 Task: Create a due date automation trigger when advanced on, on the tuesday after a card is due add fields with custom field "Resume" set to a date more than 1 working days ago at 11:00 AM.
Action: Mouse moved to (1217, 99)
Screenshot: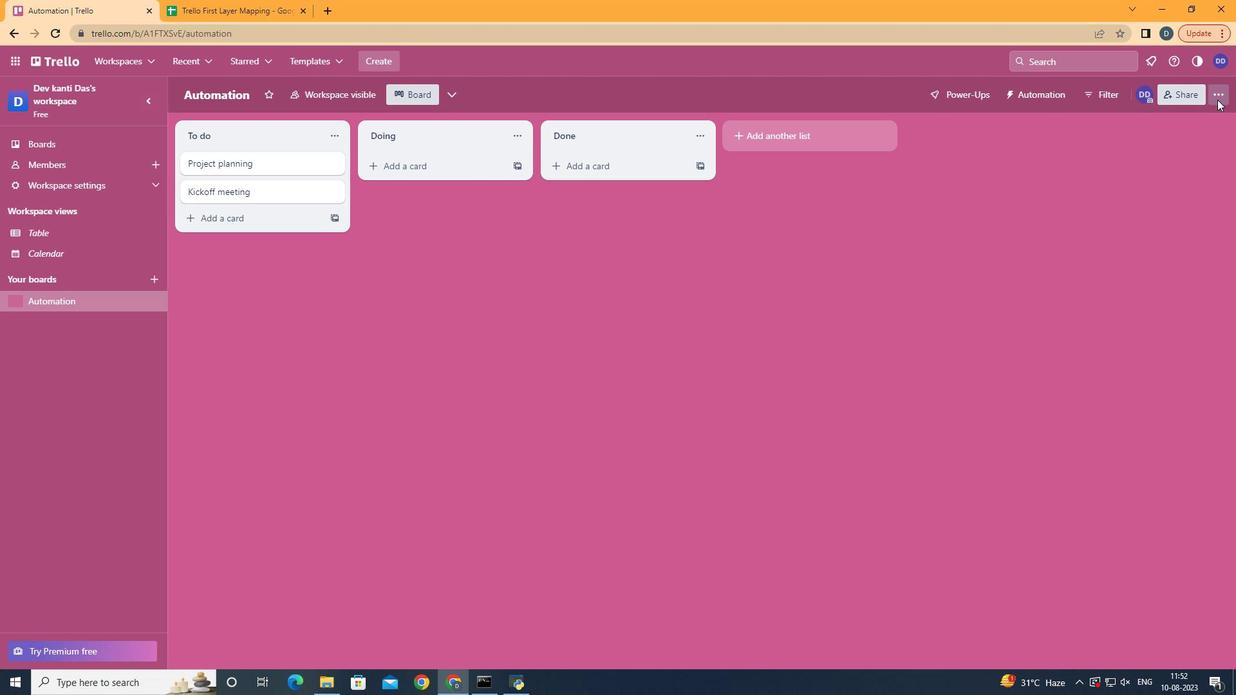 
Action: Mouse pressed left at (1217, 99)
Screenshot: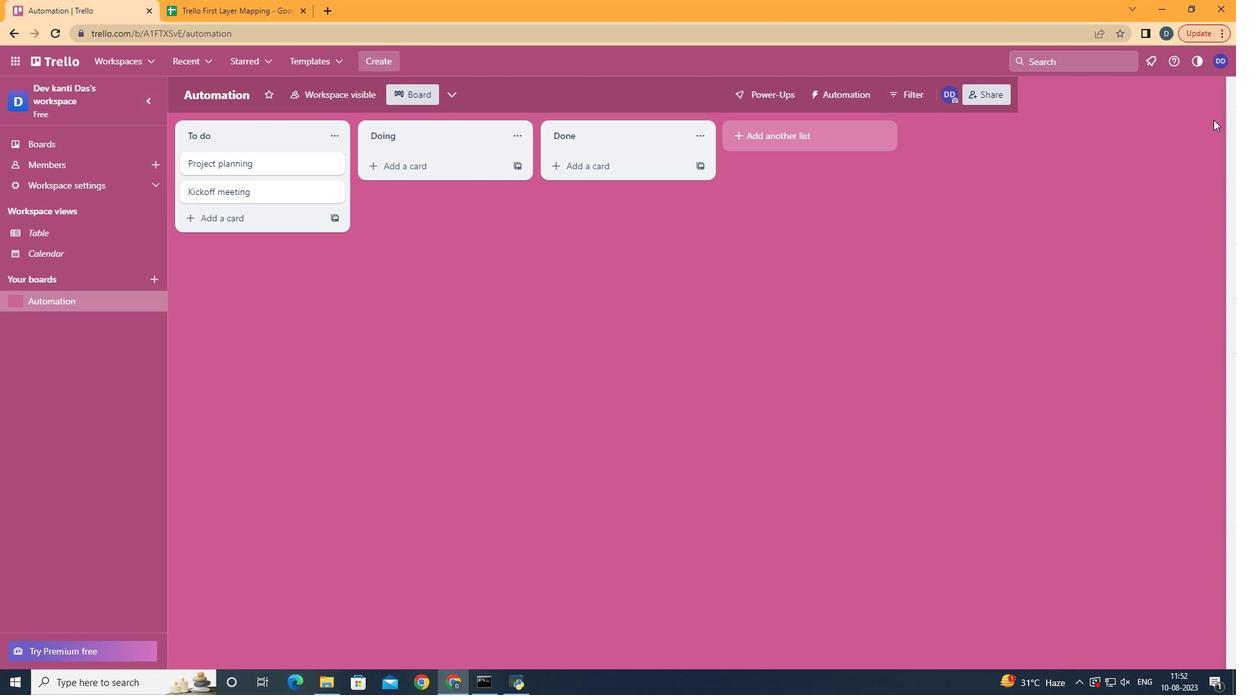 
Action: Mouse moved to (1141, 270)
Screenshot: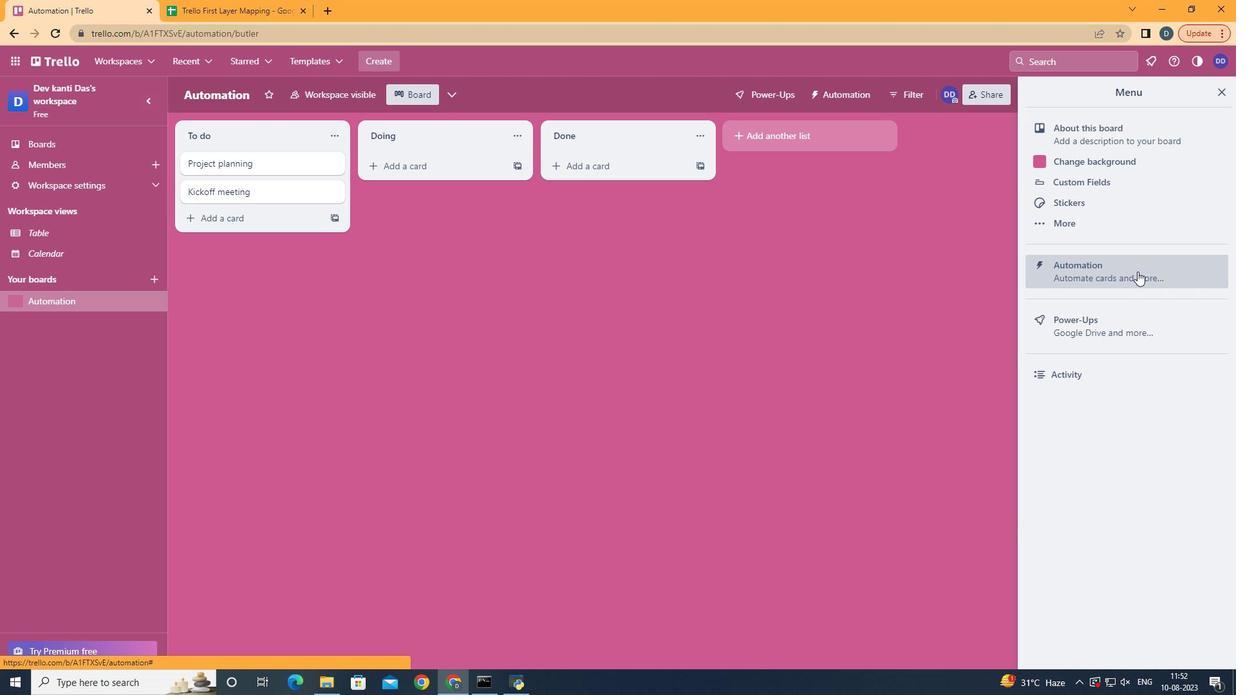 
Action: Mouse pressed left at (1141, 270)
Screenshot: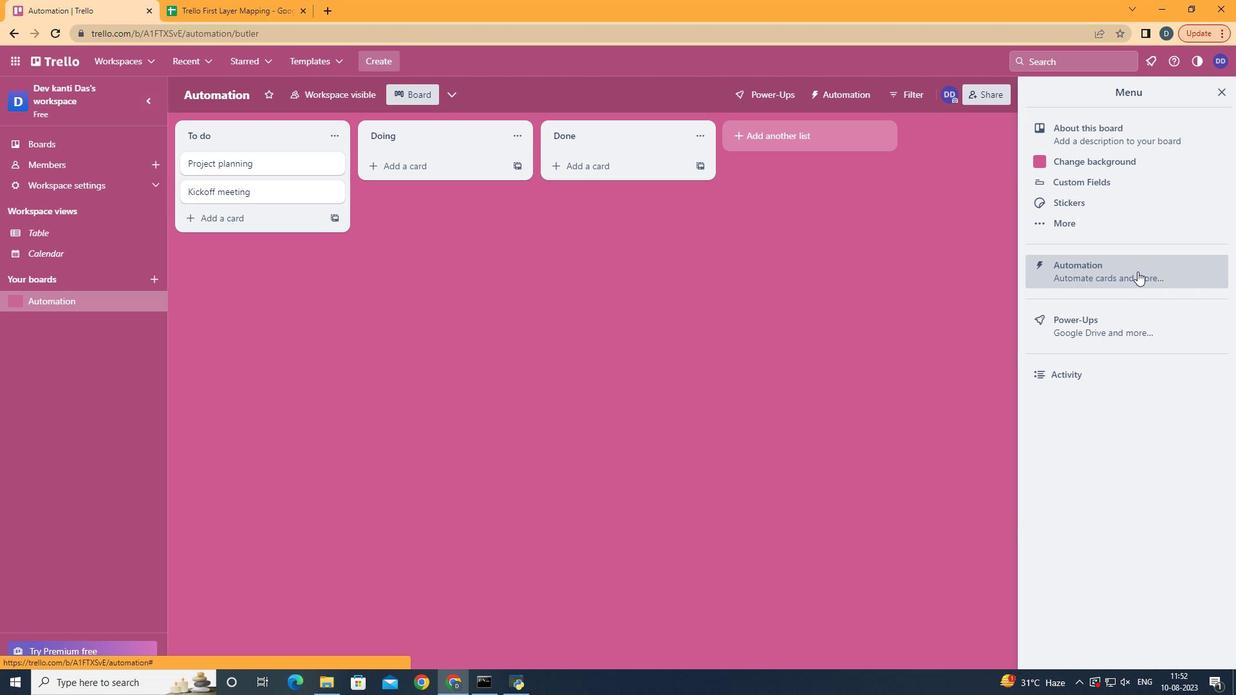 
Action: Mouse moved to (224, 256)
Screenshot: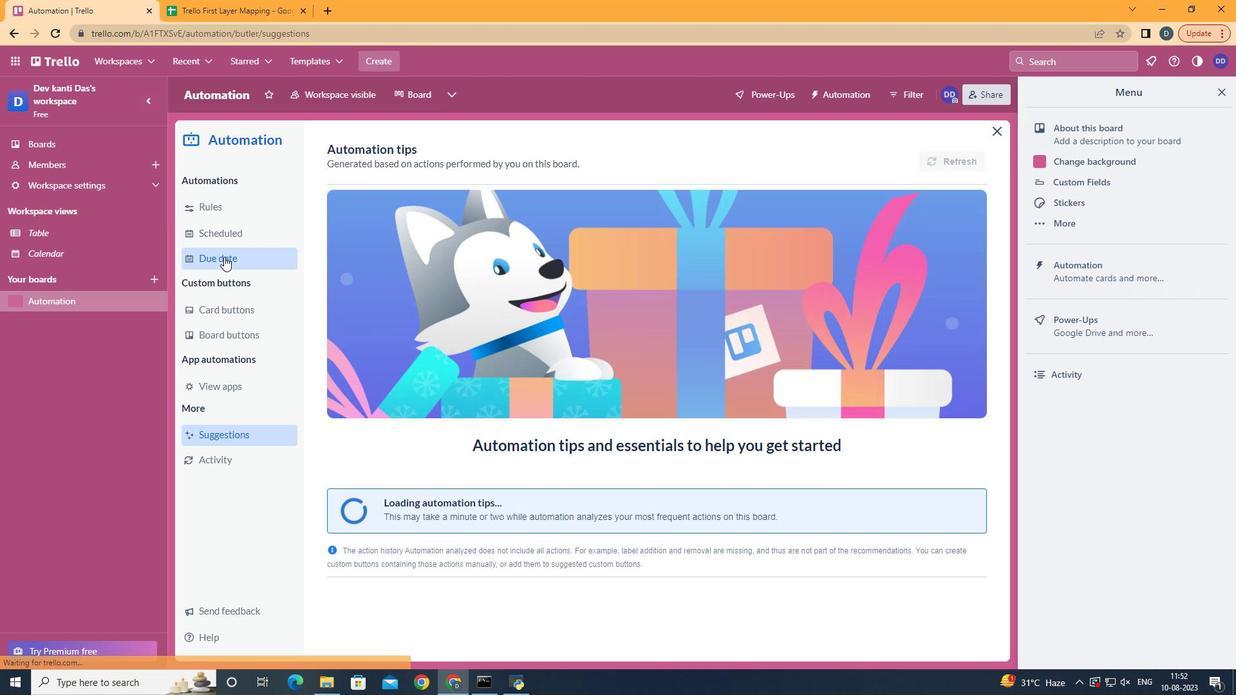 
Action: Mouse pressed left at (224, 256)
Screenshot: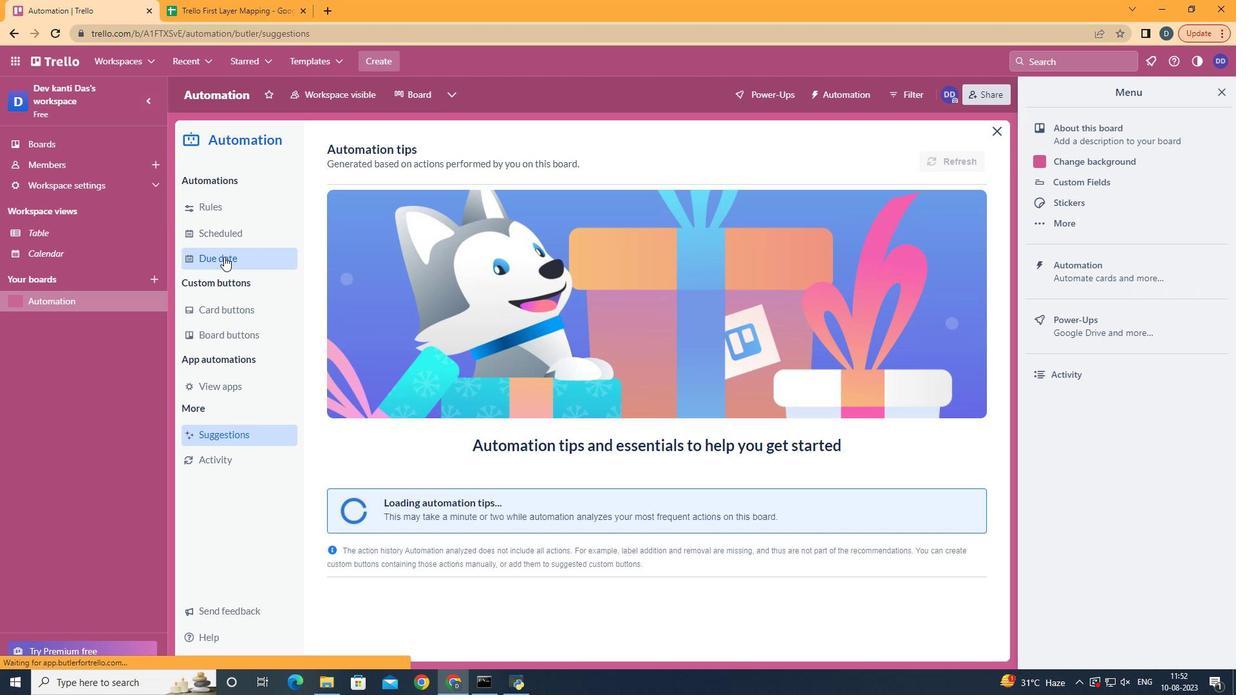 
Action: Mouse moved to (912, 161)
Screenshot: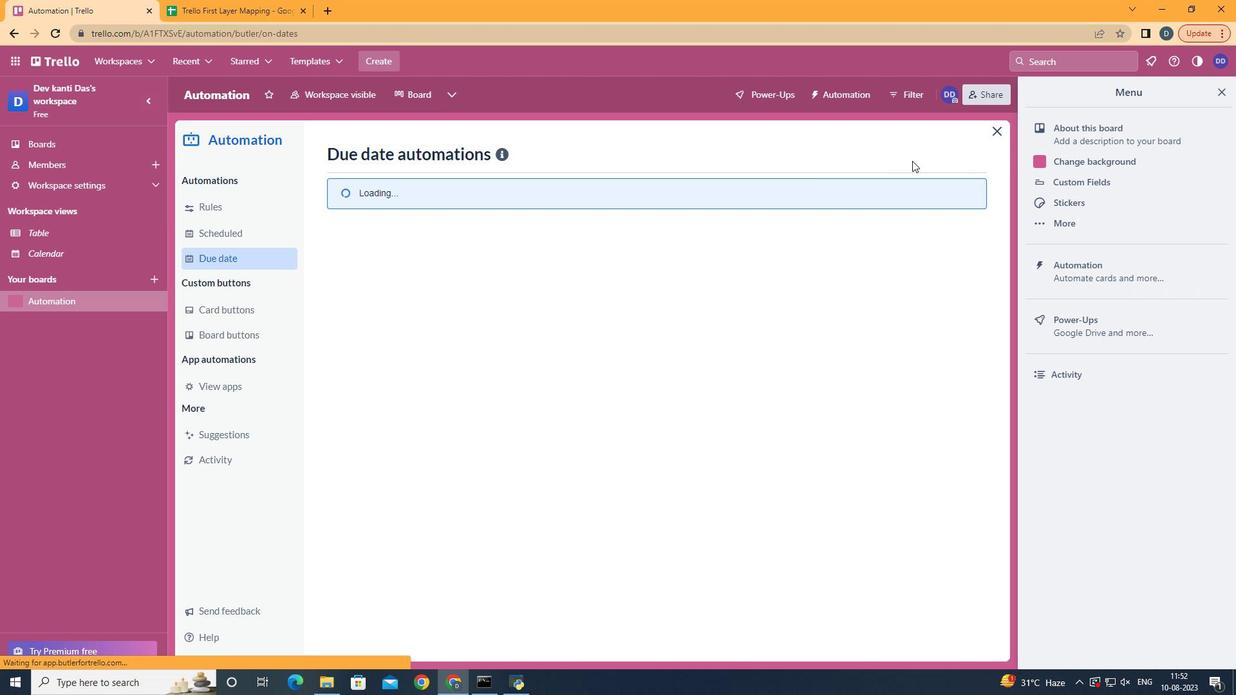 
Action: Mouse pressed left at (912, 161)
Screenshot: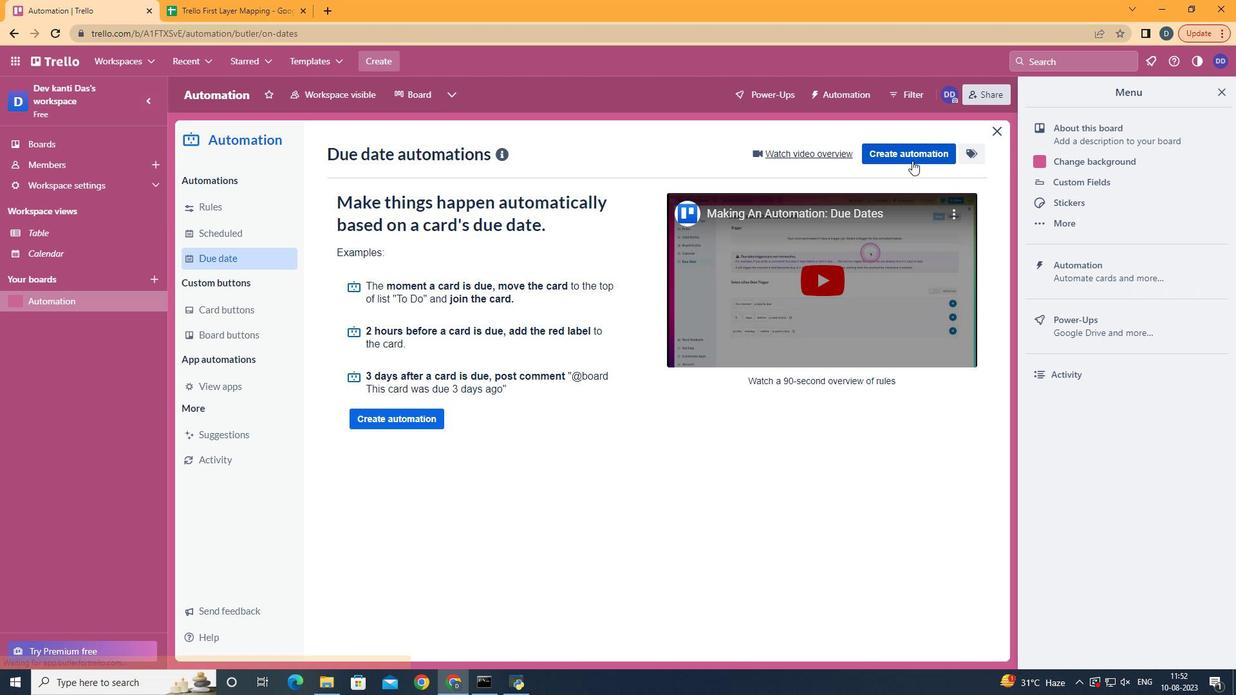 
Action: Mouse moved to (909, 146)
Screenshot: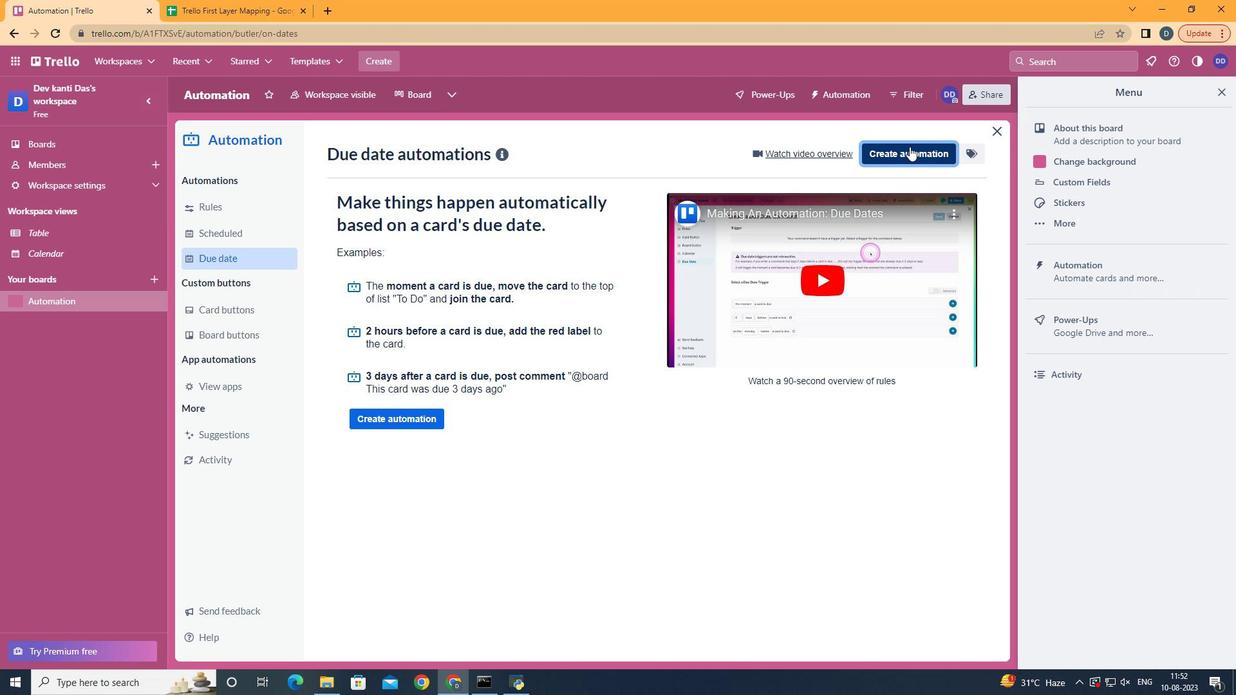 
Action: Mouse pressed left at (909, 146)
Screenshot: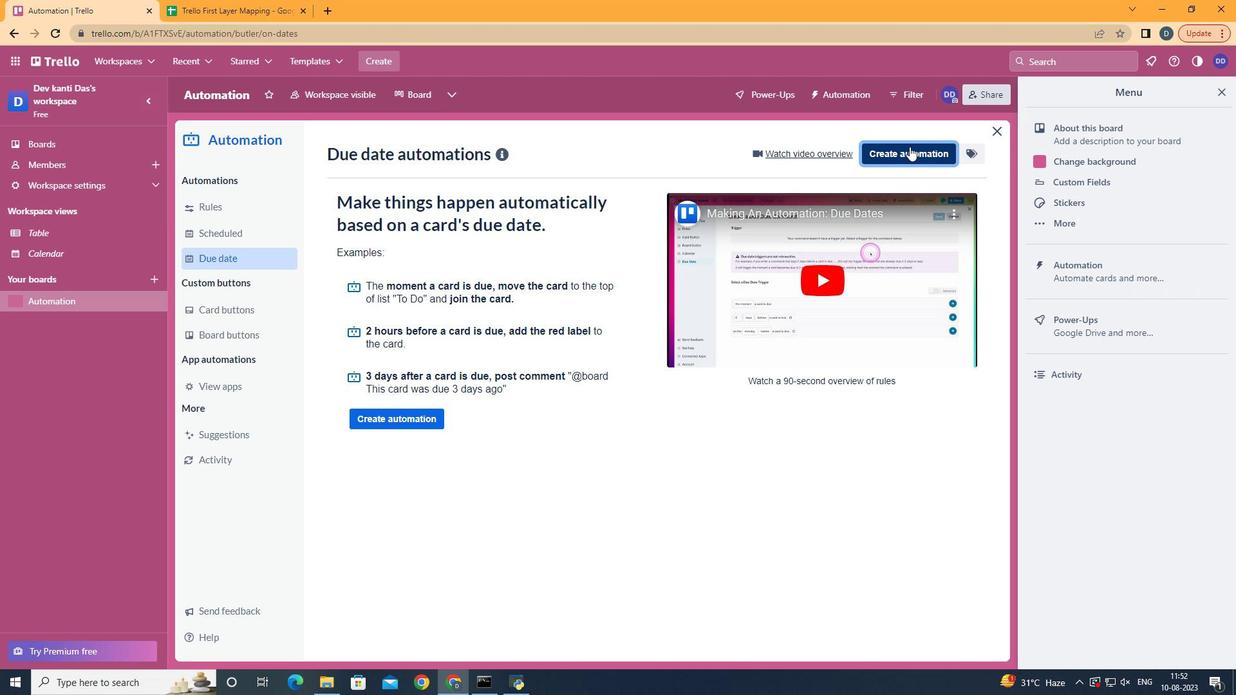 
Action: Mouse moved to (726, 276)
Screenshot: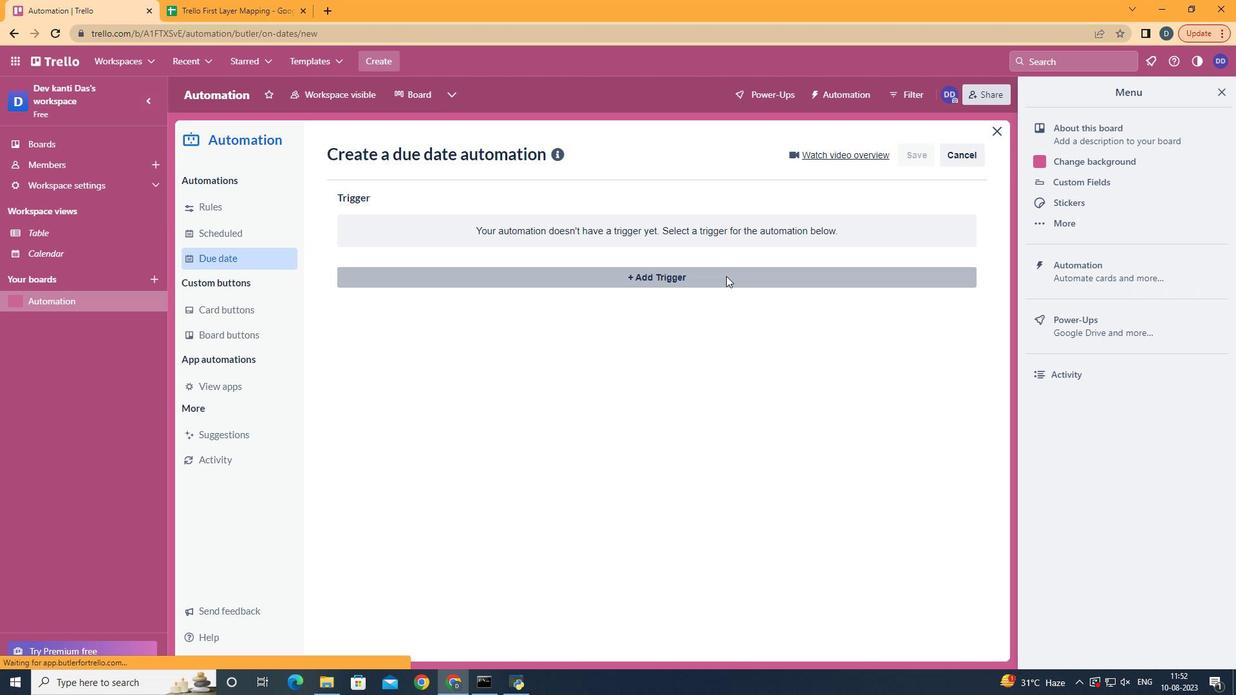 
Action: Mouse pressed left at (726, 276)
Screenshot: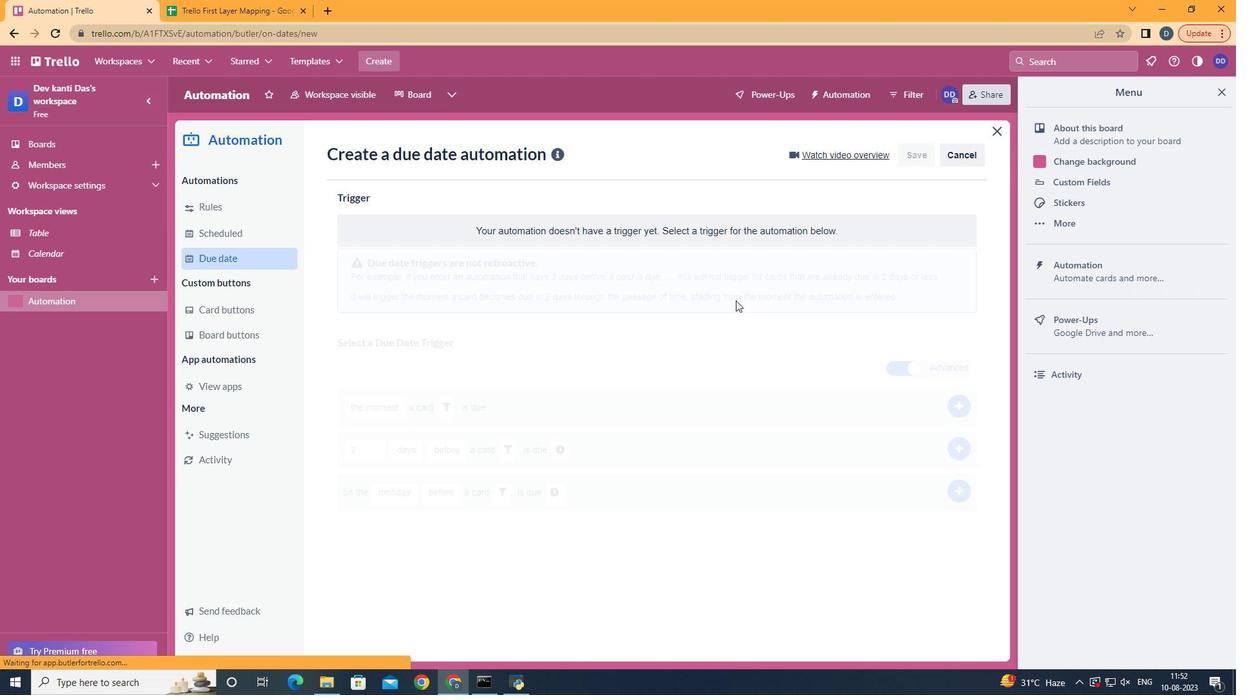 
Action: Mouse moved to (417, 361)
Screenshot: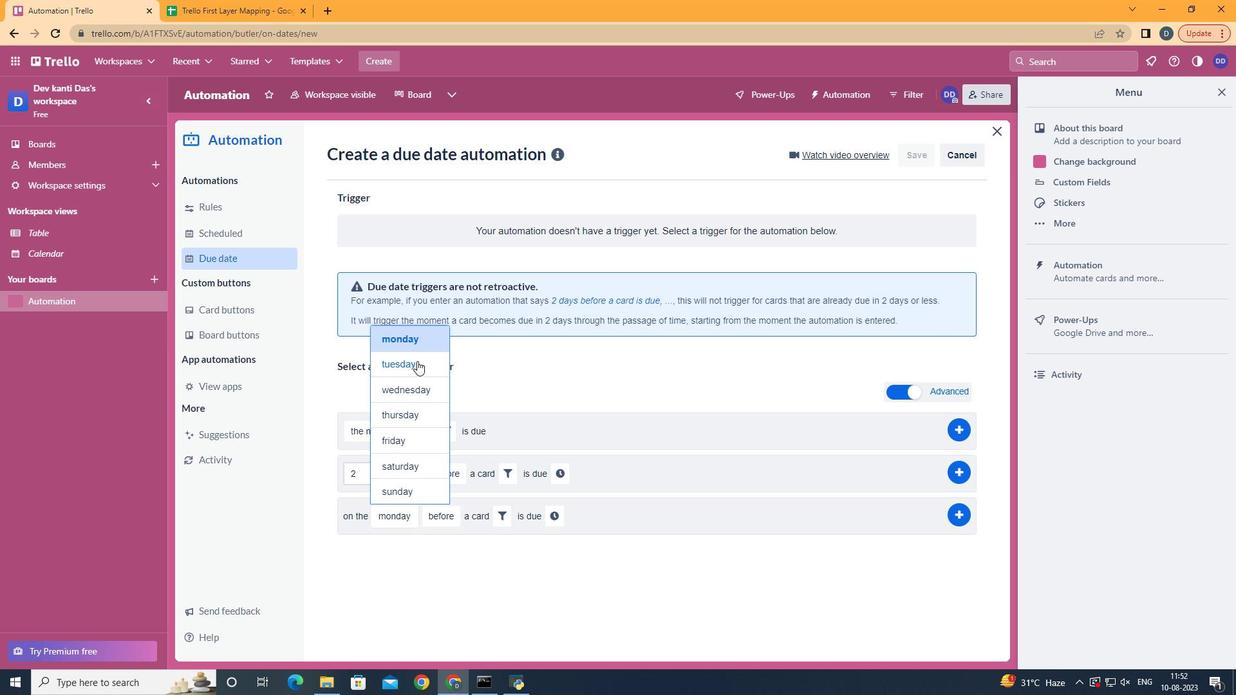 
Action: Mouse pressed left at (417, 361)
Screenshot: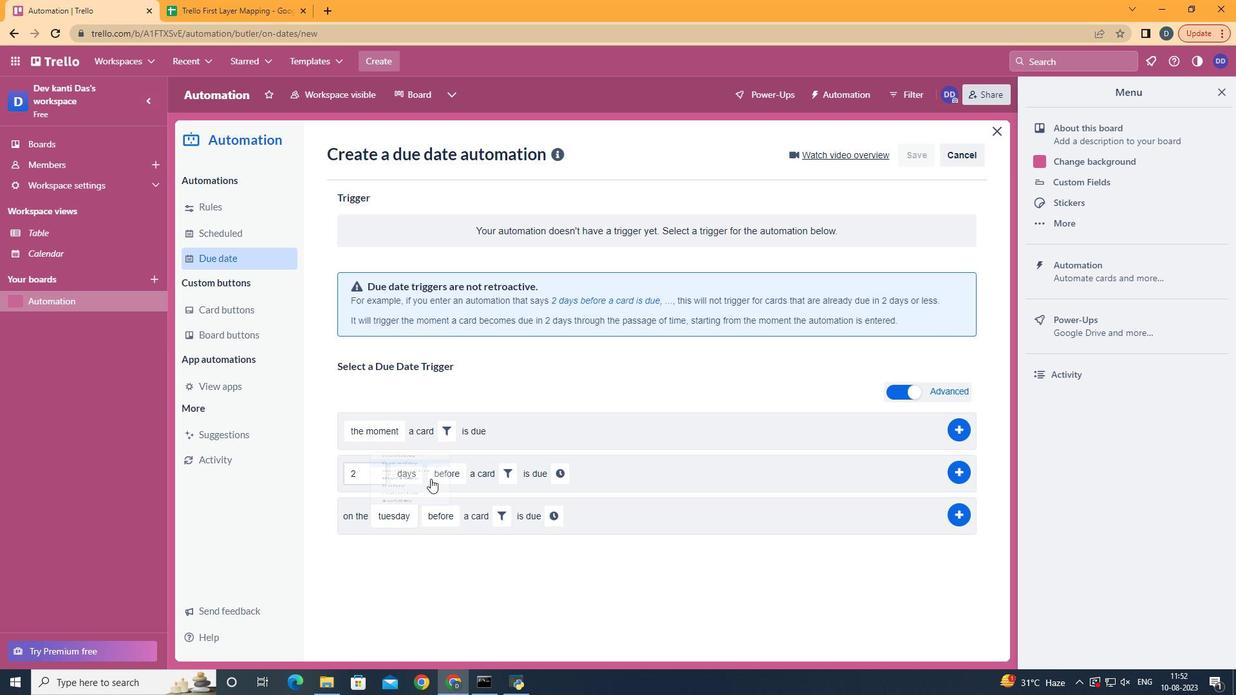 
Action: Mouse moved to (449, 560)
Screenshot: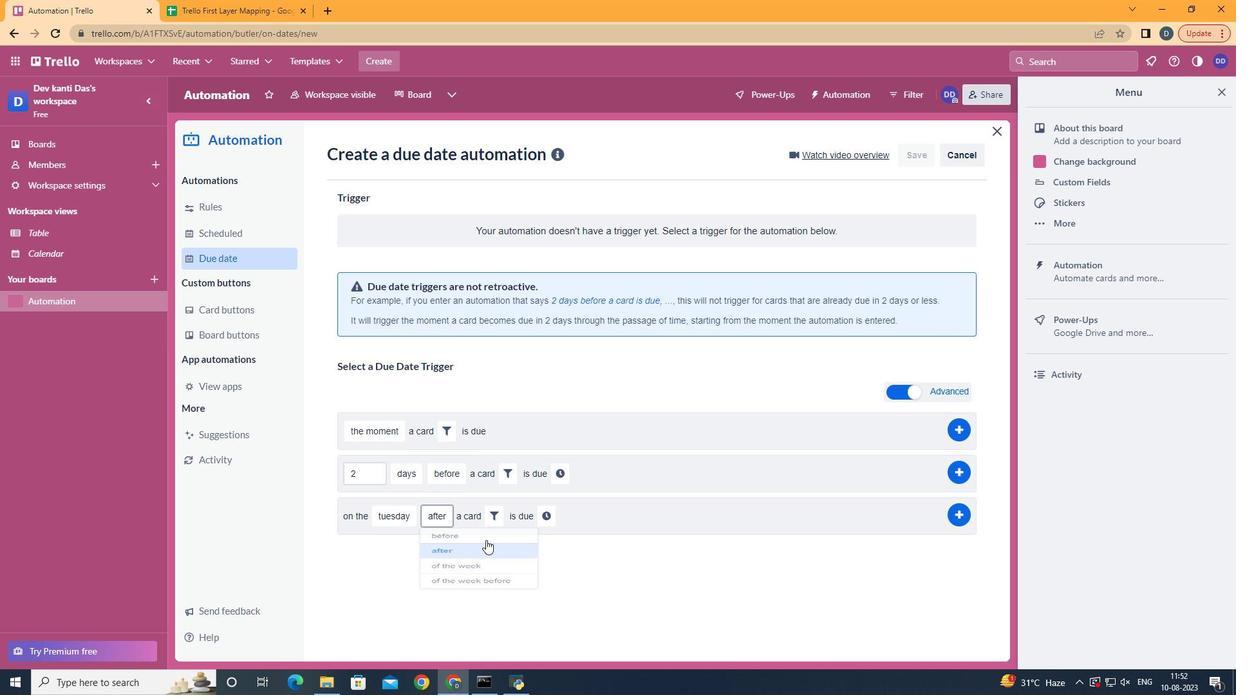 
Action: Mouse pressed left at (449, 560)
Screenshot: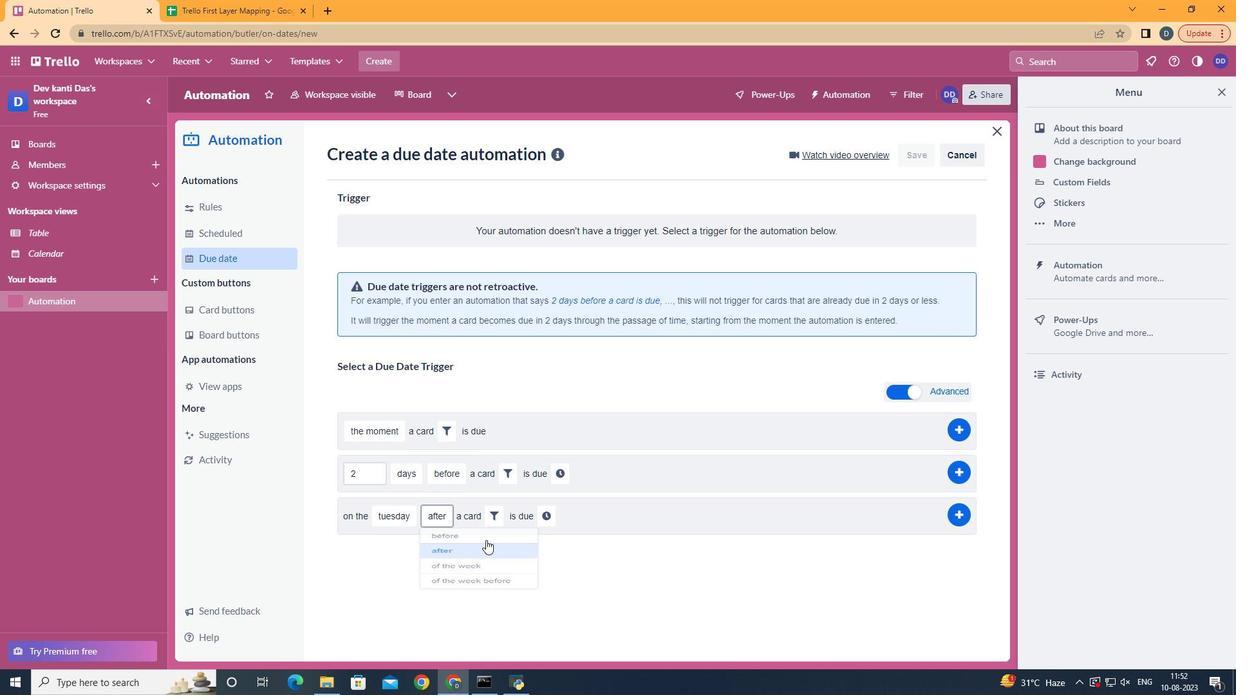 
Action: Mouse moved to (497, 523)
Screenshot: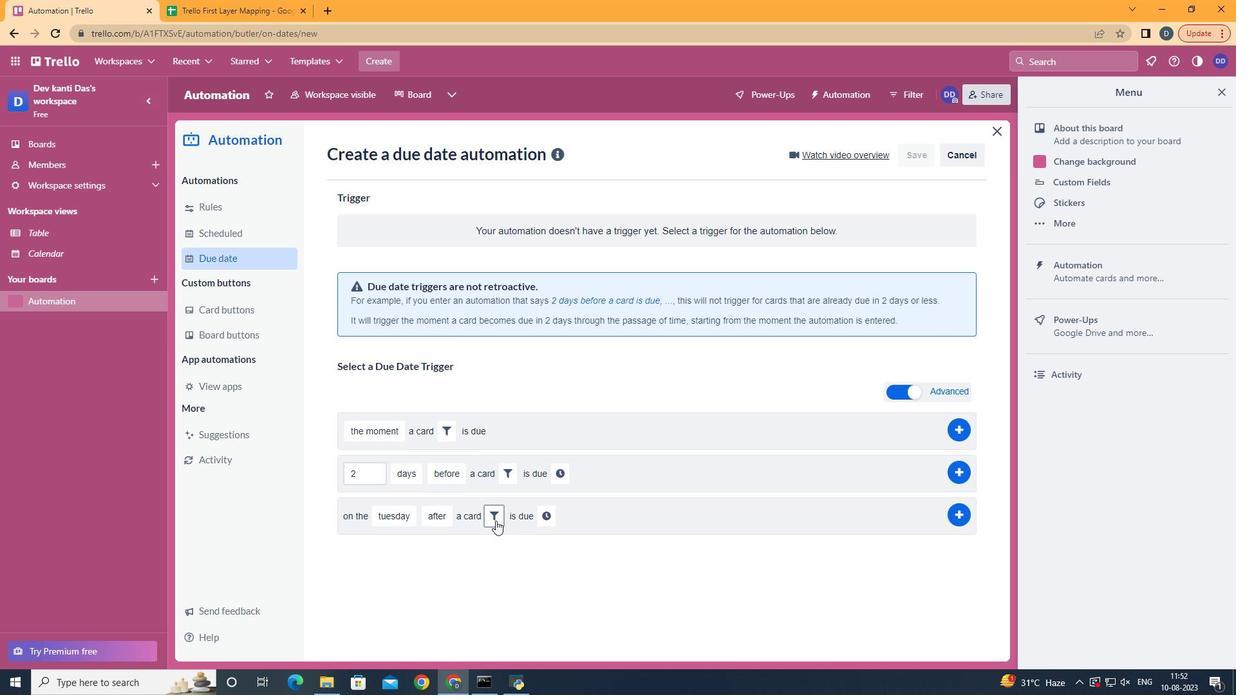 
Action: Mouse pressed left at (497, 523)
Screenshot: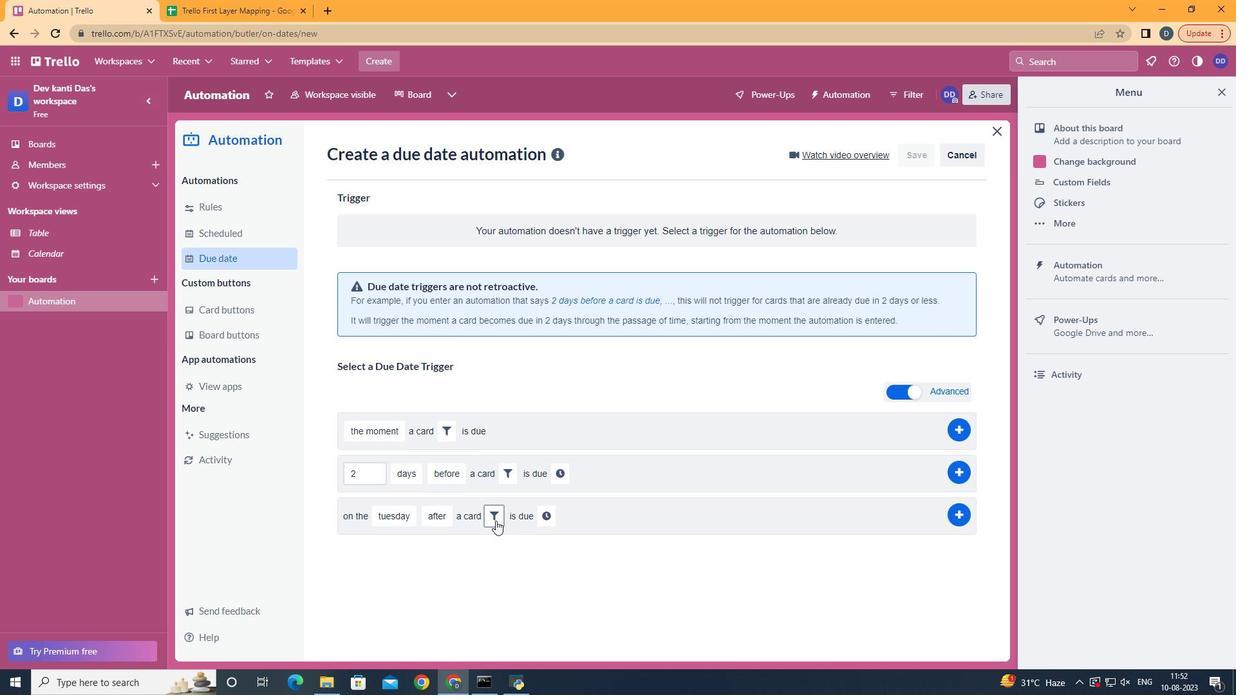 
Action: Mouse moved to (685, 558)
Screenshot: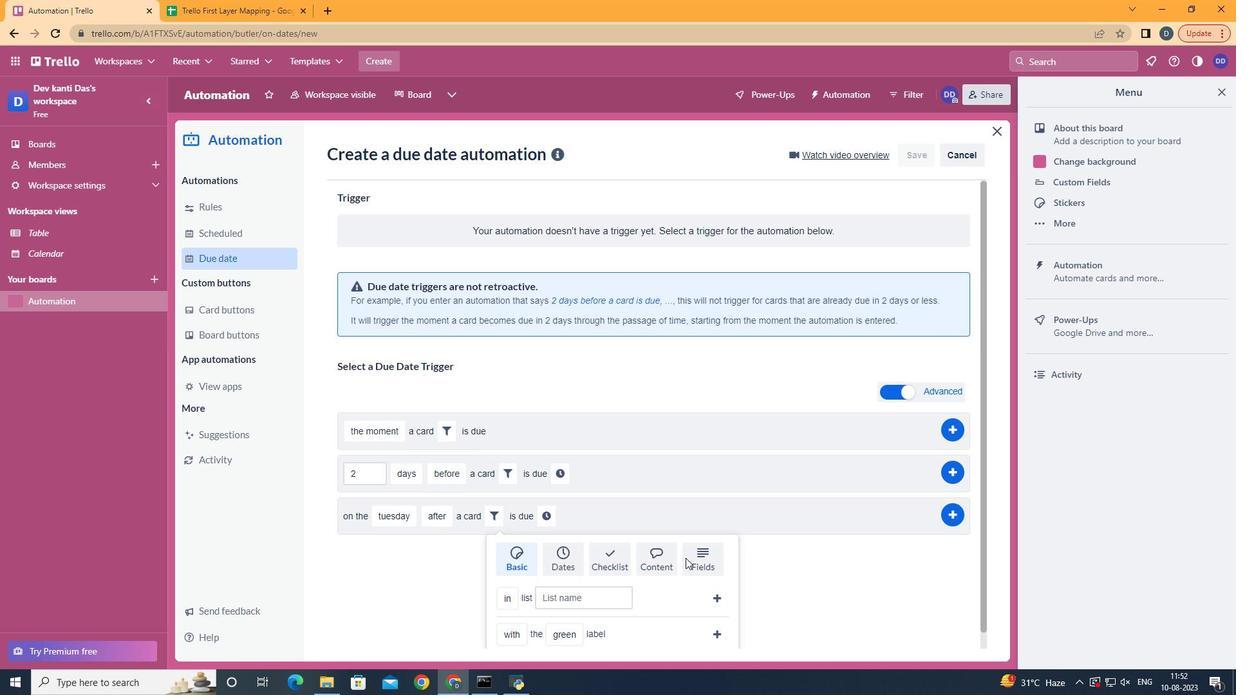 
Action: Mouse pressed left at (685, 558)
Screenshot: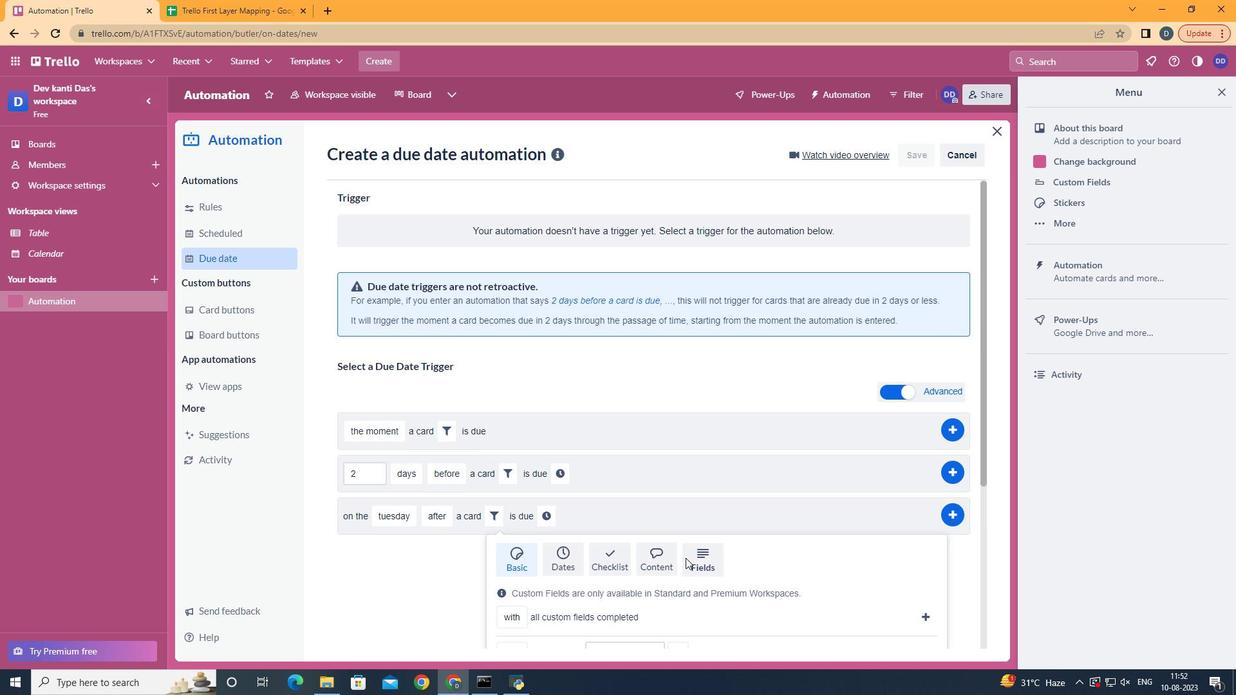 
Action: Mouse scrolled (685, 557) with delta (0, 0)
Screenshot: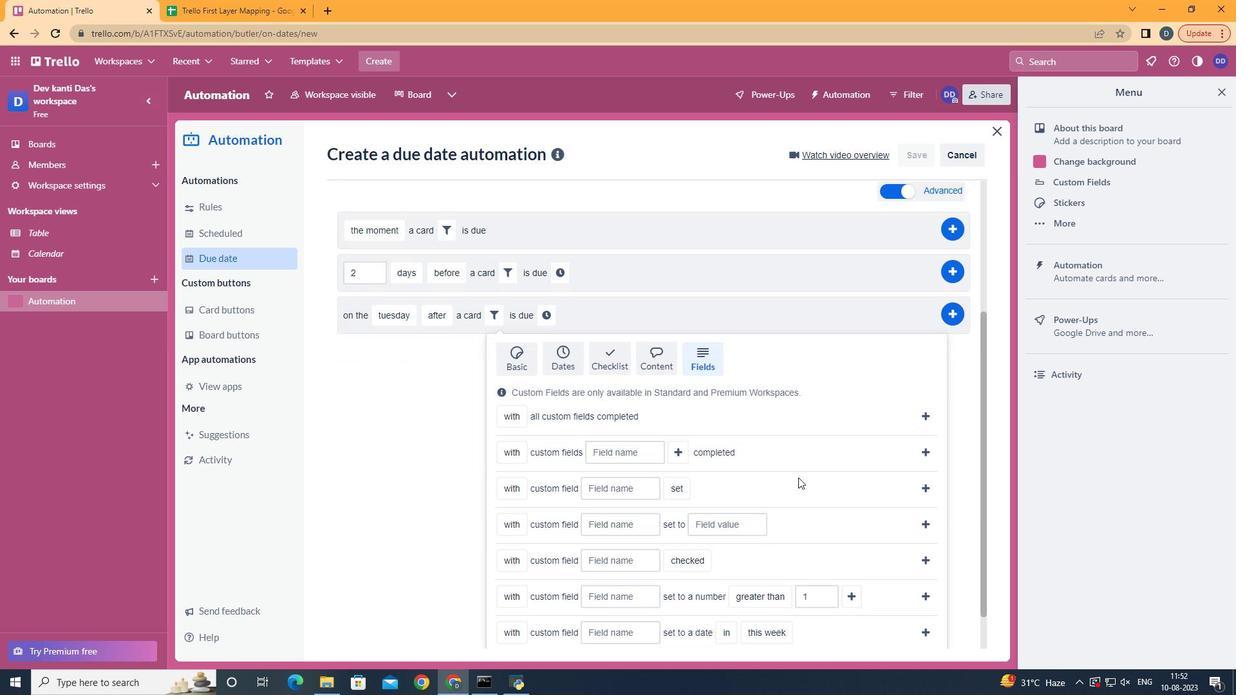 
Action: Mouse scrolled (685, 557) with delta (0, 0)
Screenshot: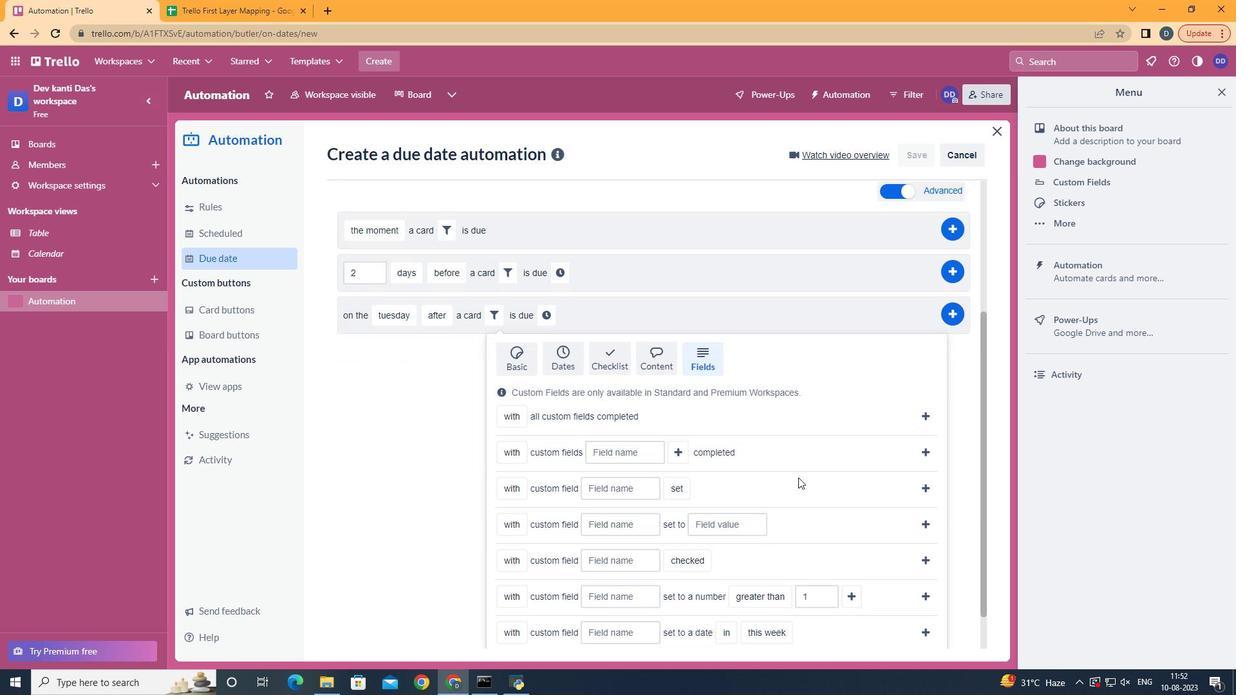
Action: Mouse scrolled (685, 557) with delta (0, 0)
Screenshot: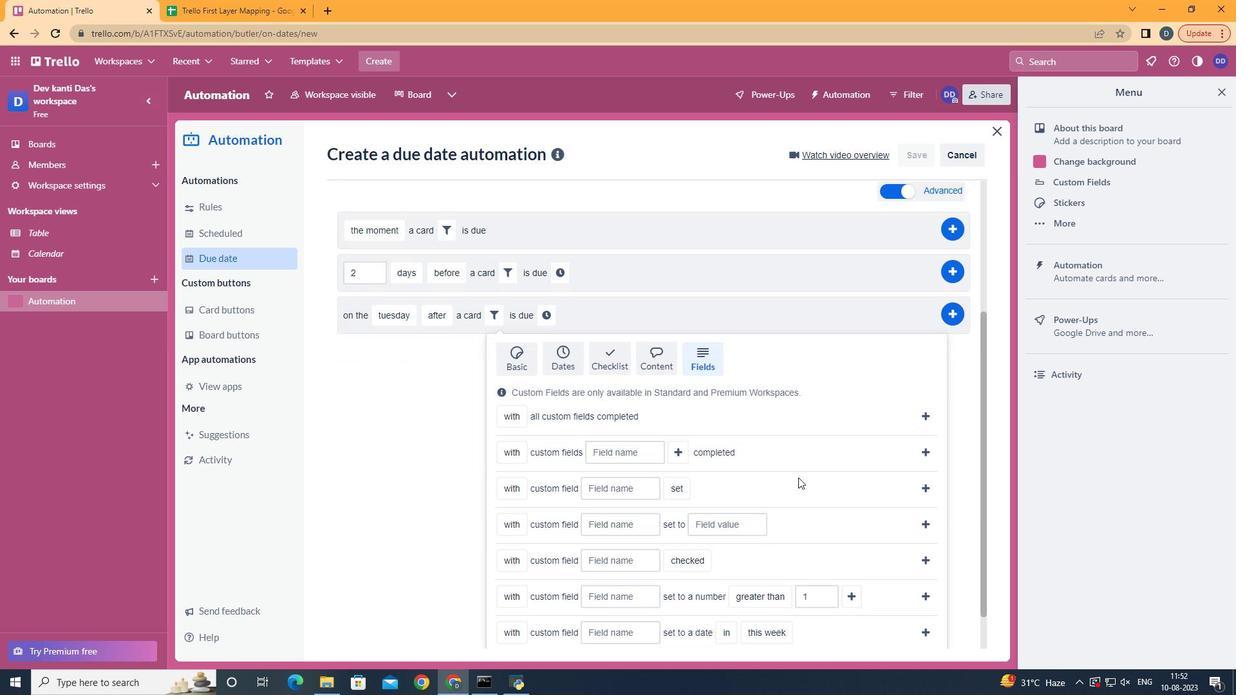 
Action: Mouse scrolled (685, 557) with delta (0, 0)
Screenshot: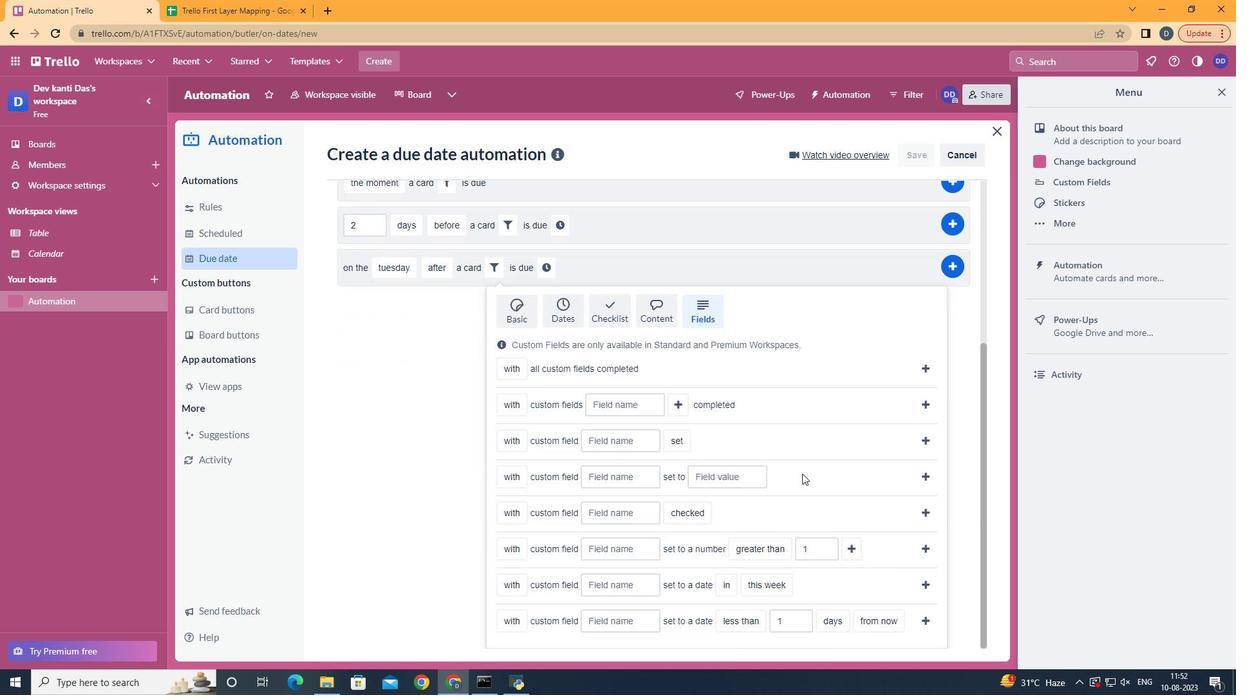 
Action: Mouse scrolled (685, 557) with delta (0, 0)
Screenshot: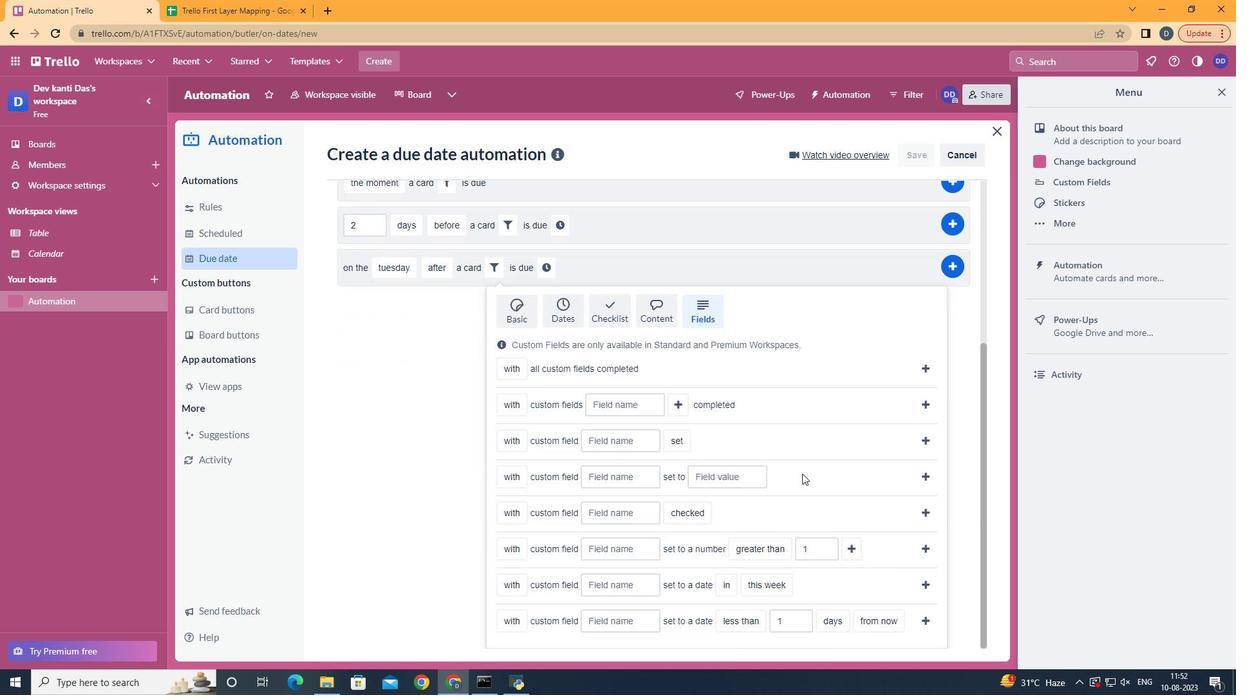 
Action: Mouse moved to (685, 558)
Screenshot: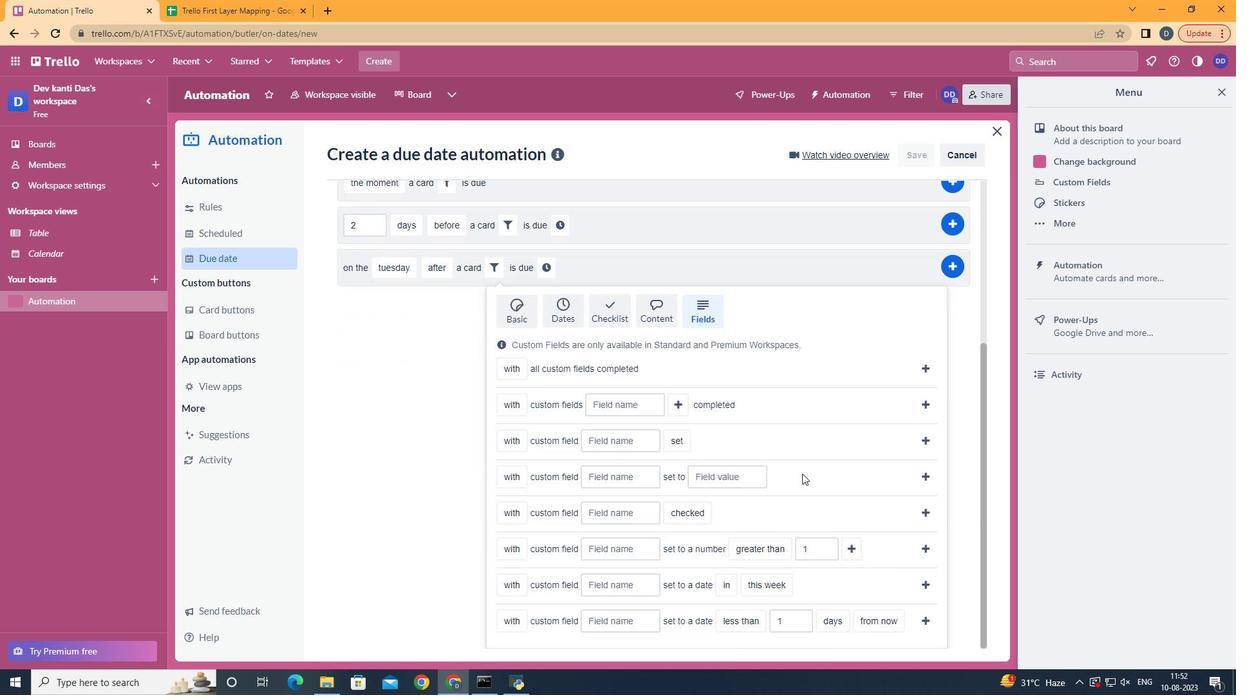 
Action: Mouse scrolled (685, 557) with delta (0, 0)
Screenshot: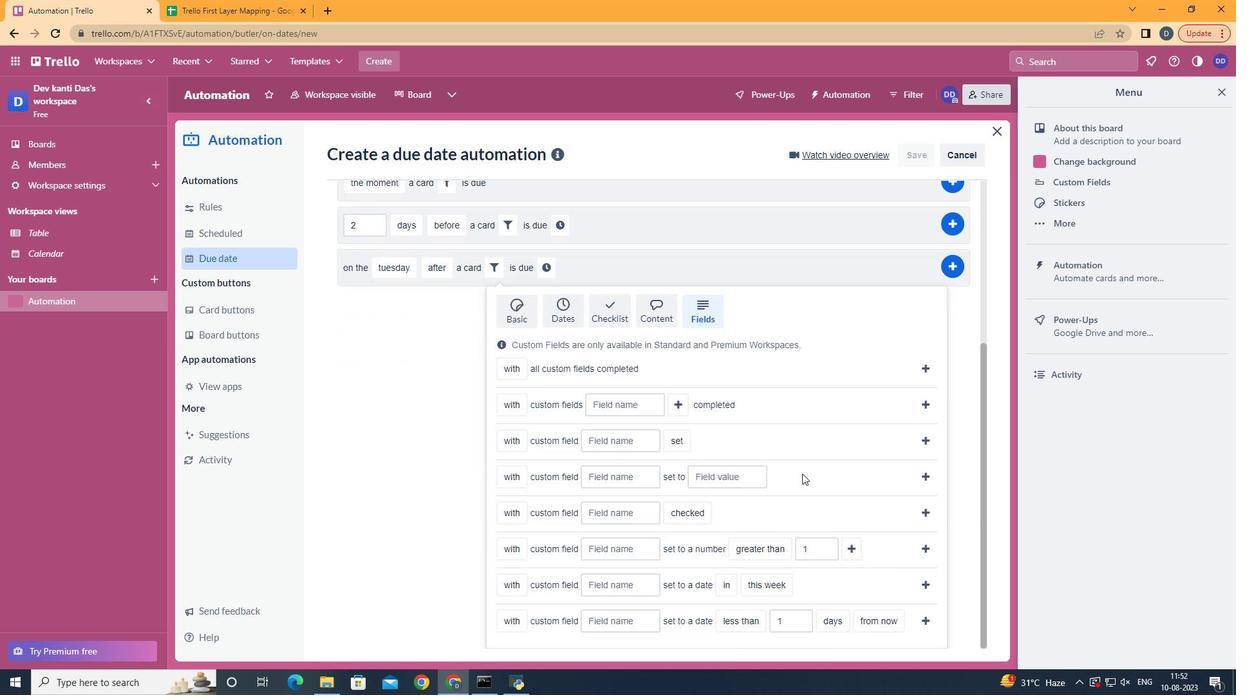 
Action: Mouse moved to (535, 561)
Screenshot: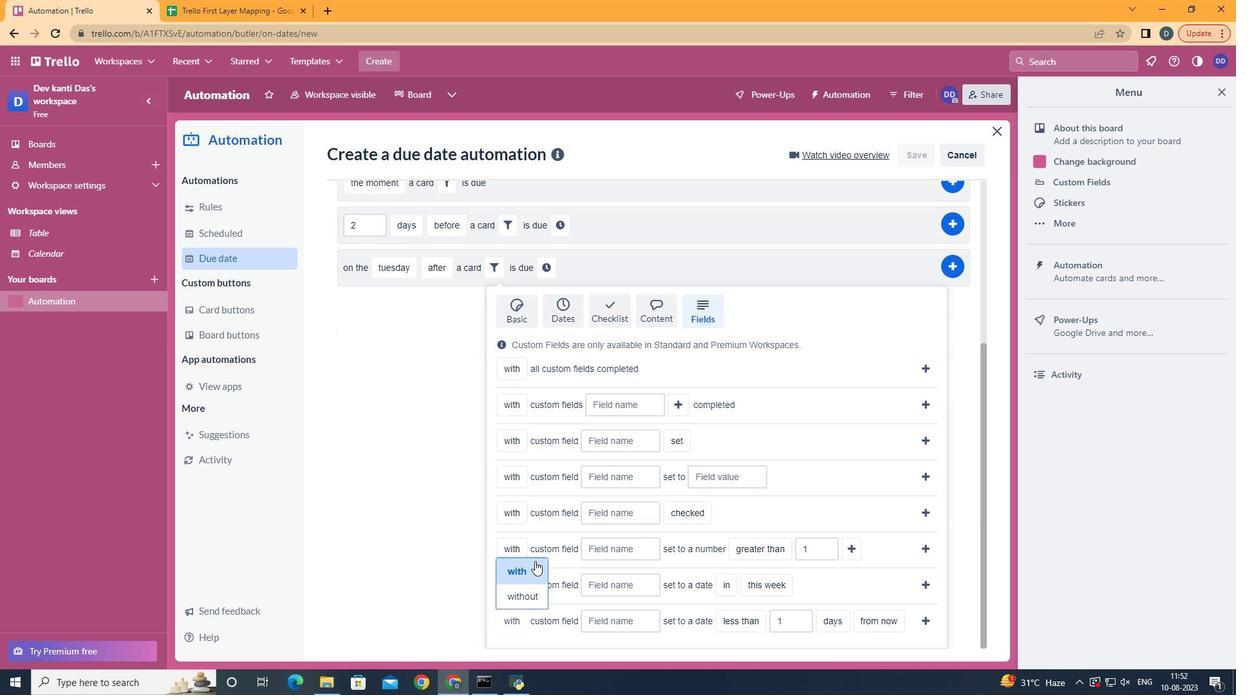 
Action: Mouse pressed left at (535, 561)
Screenshot: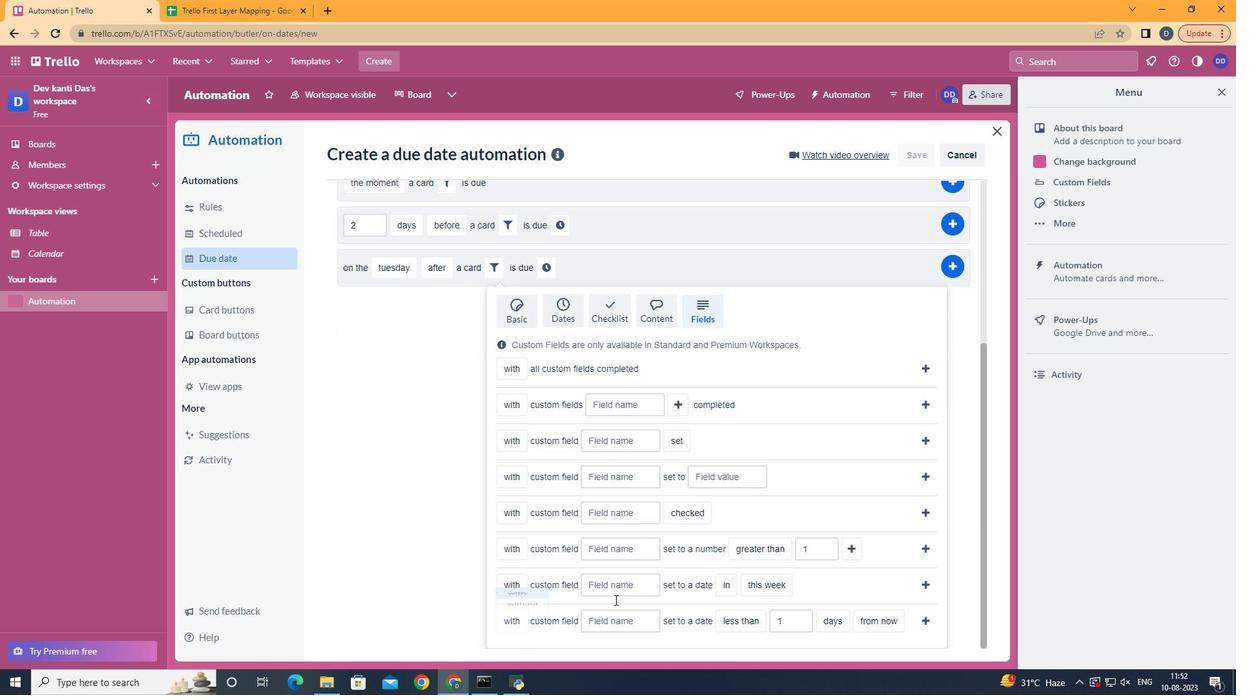 
Action: Mouse moved to (635, 615)
Screenshot: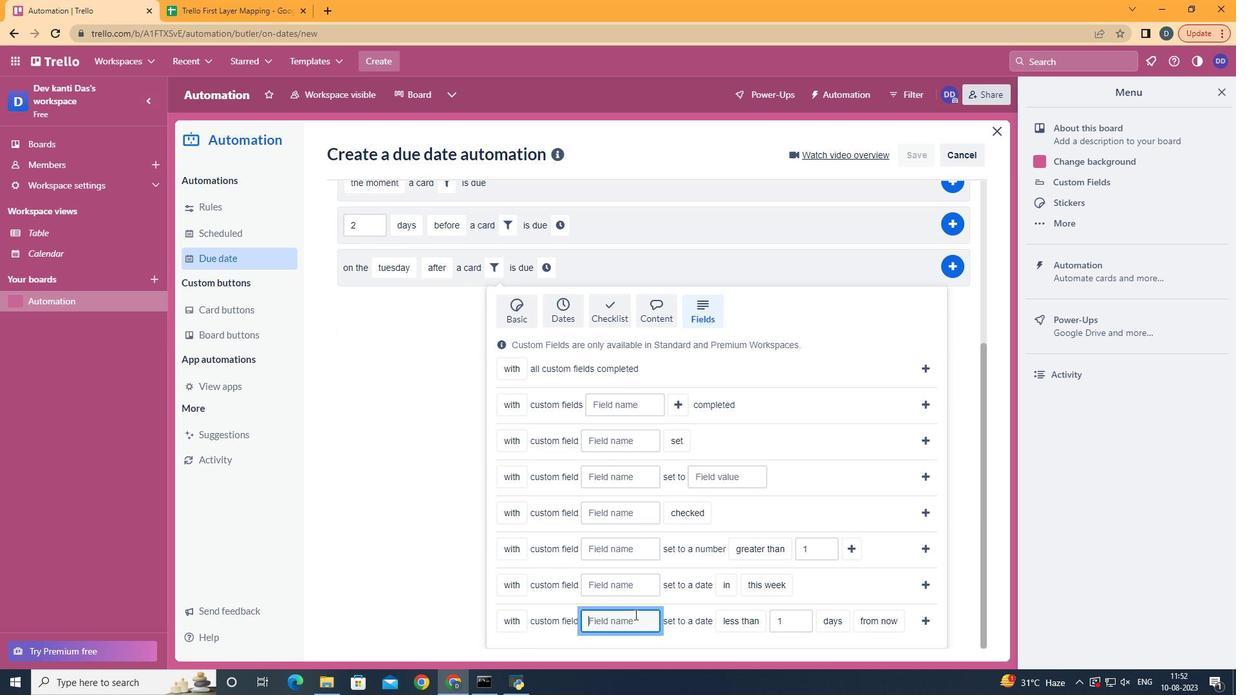 
Action: Mouse pressed left at (635, 615)
Screenshot: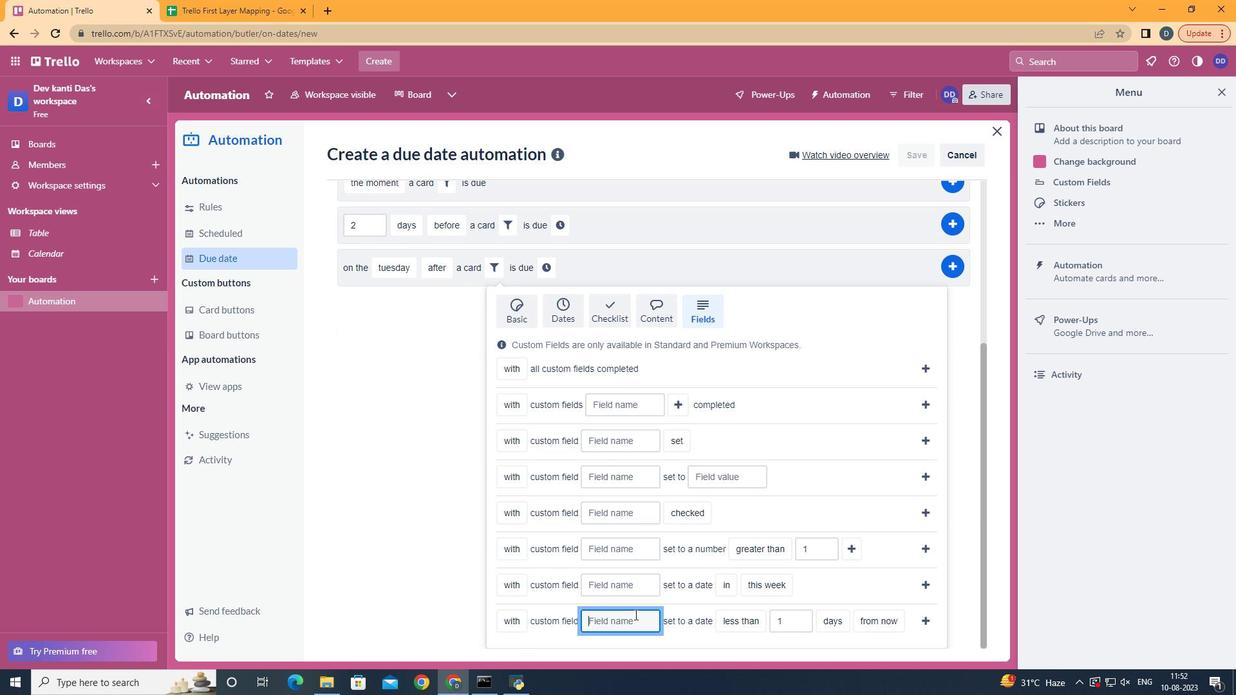 
Action: Key pressed <Key.shift>Resume
Screenshot: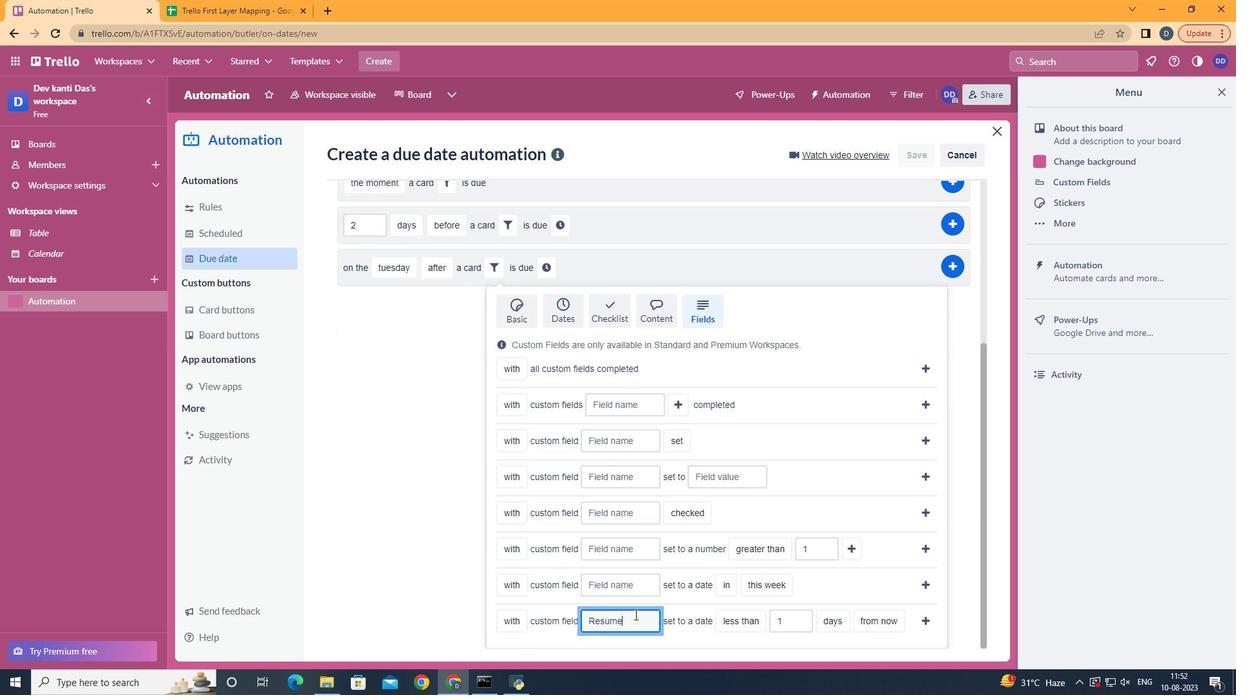 
Action: Mouse moved to (751, 564)
Screenshot: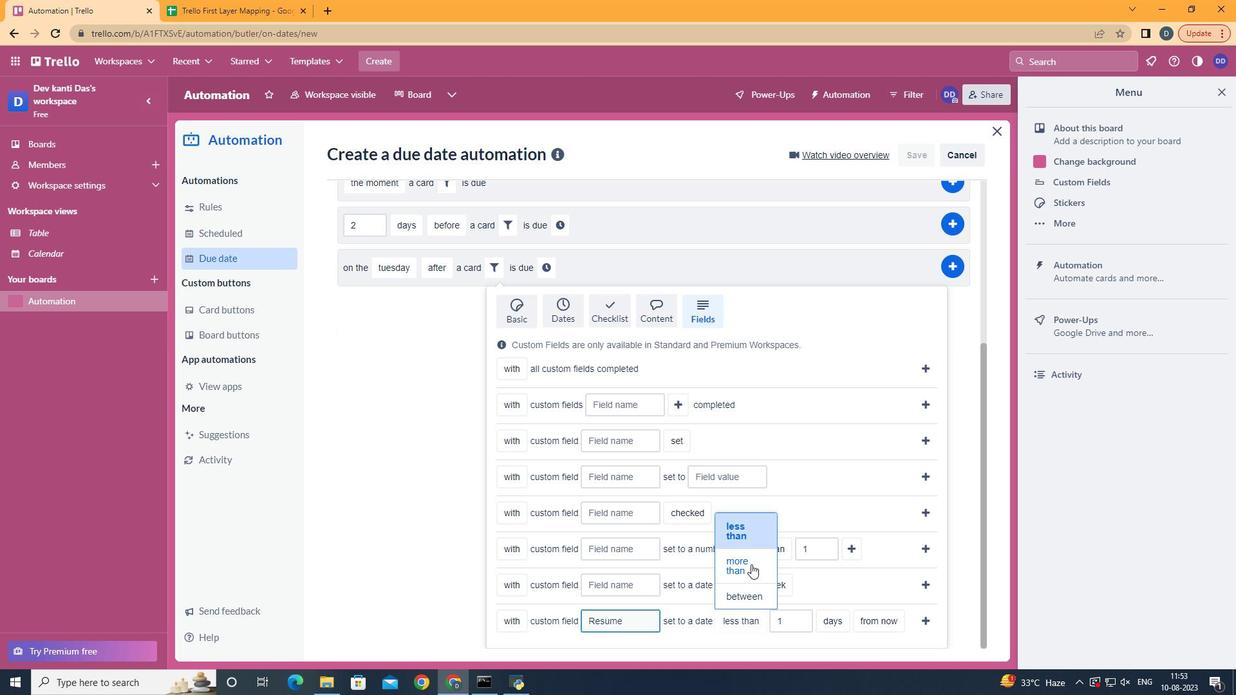 
Action: Mouse pressed left at (751, 564)
Screenshot: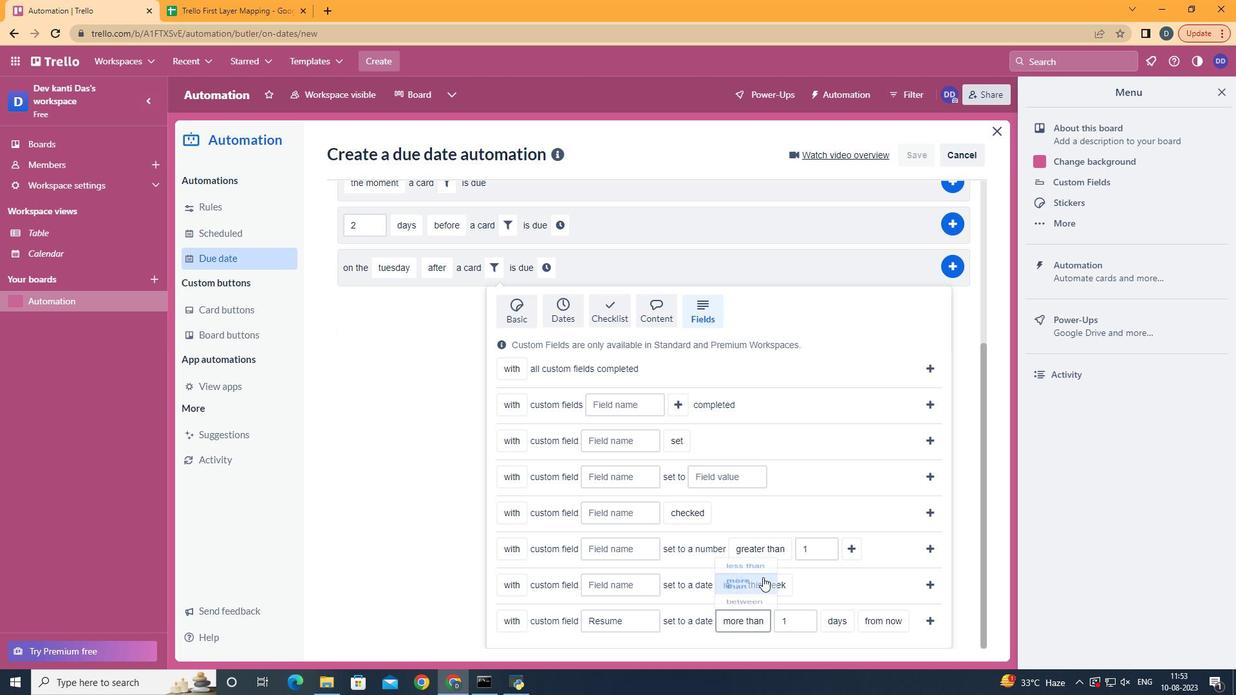 
Action: Mouse moved to (849, 595)
Screenshot: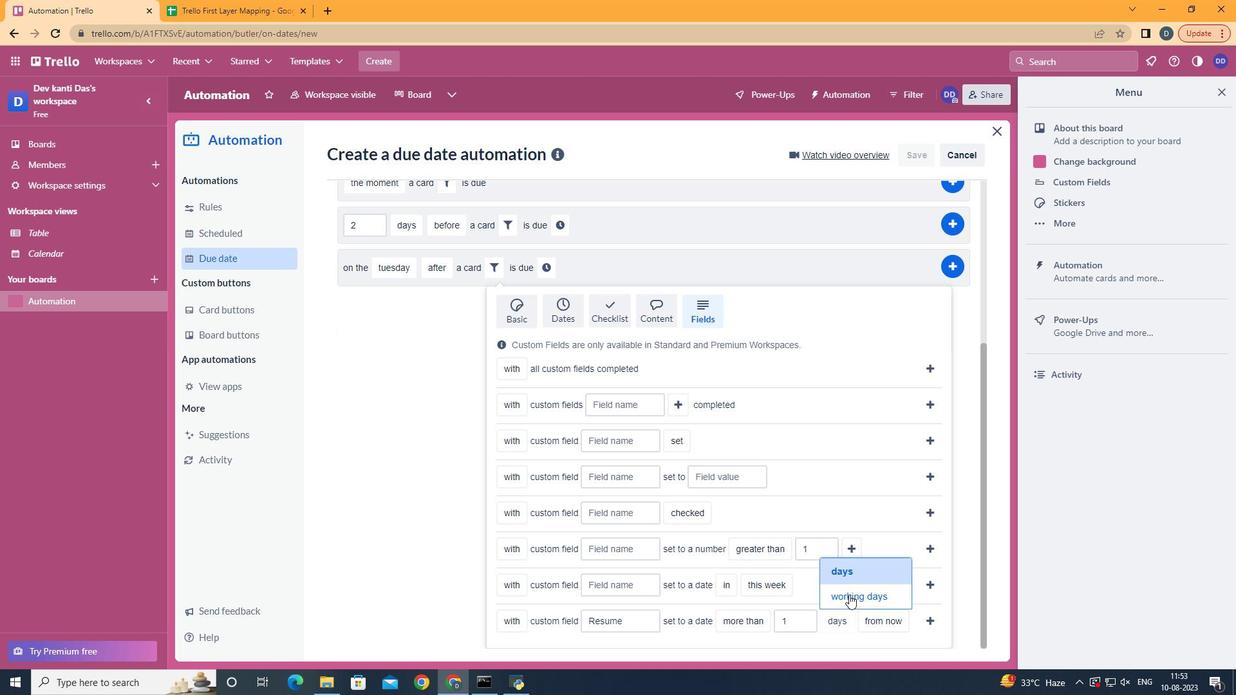 
Action: Mouse pressed left at (849, 595)
Screenshot: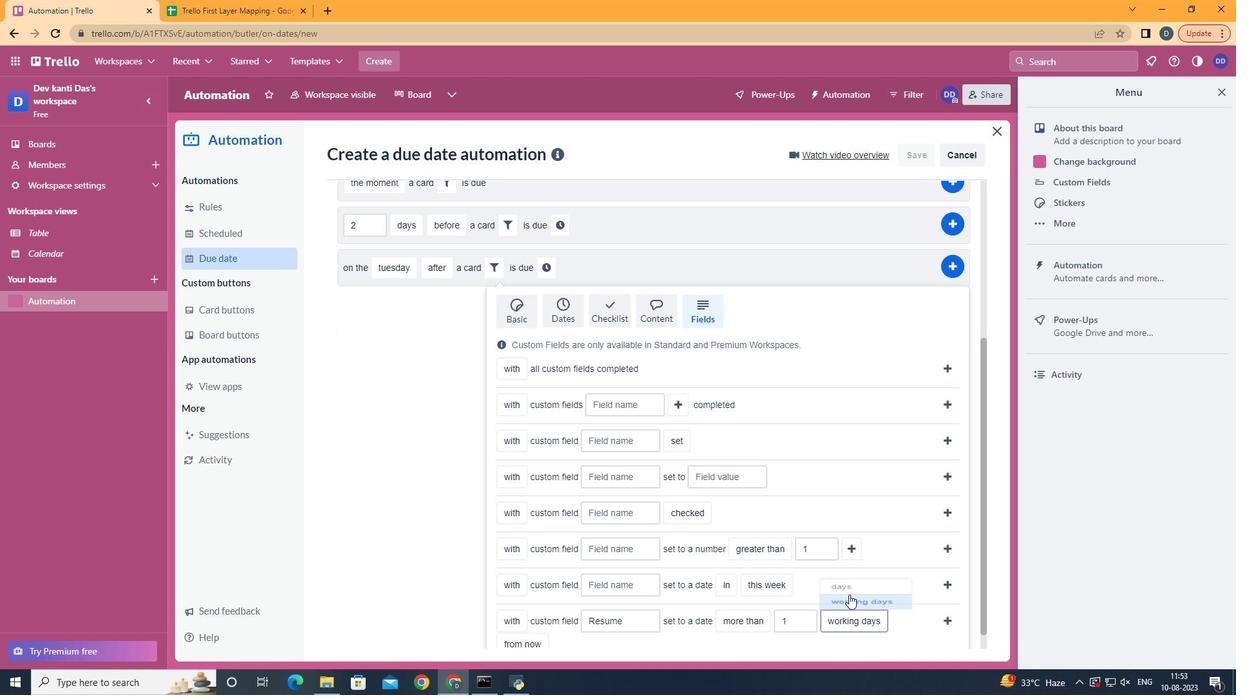 
Action: Mouse moved to (850, 594)
Screenshot: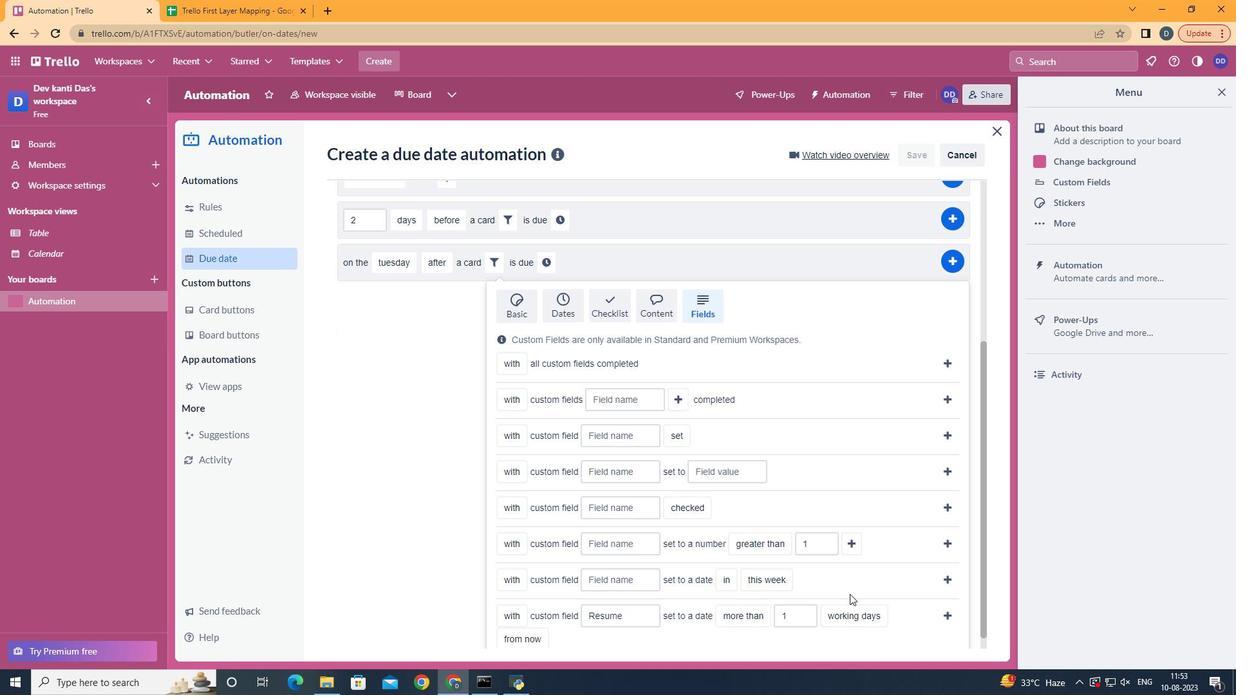 
Action: Mouse scrolled (850, 593) with delta (0, 0)
Screenshot: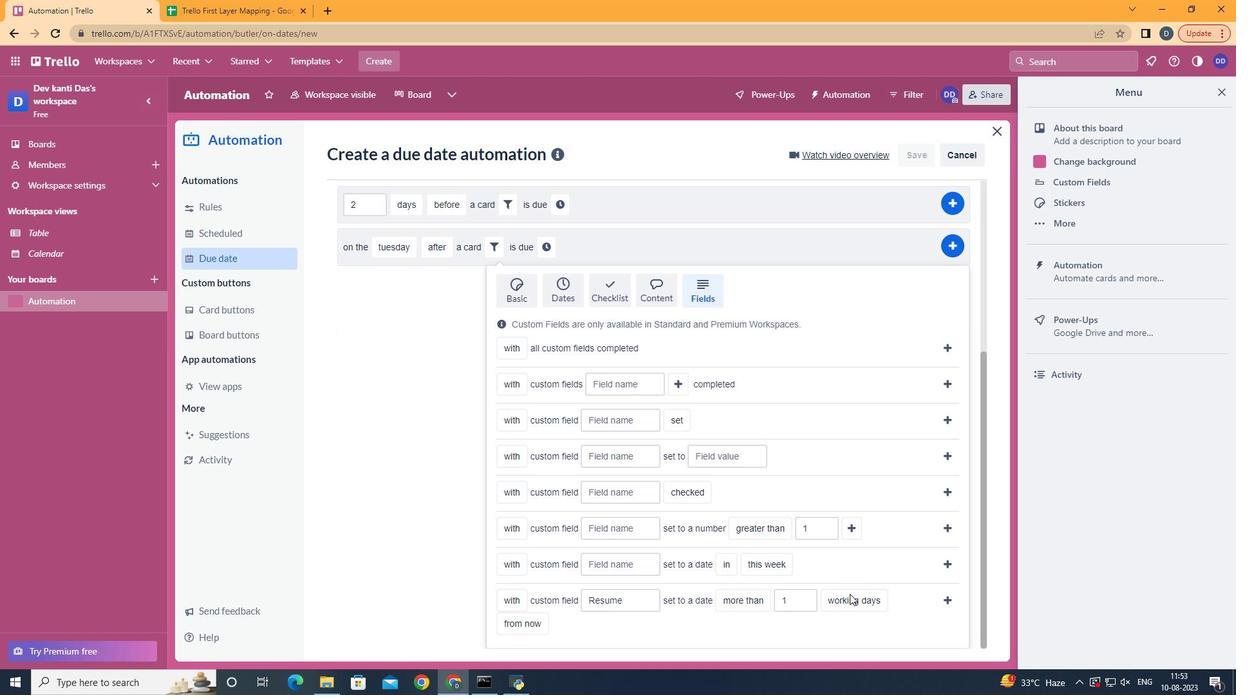 
Action: Mouse scrolled (850, 593) with delta (0, 0)
Screenshot: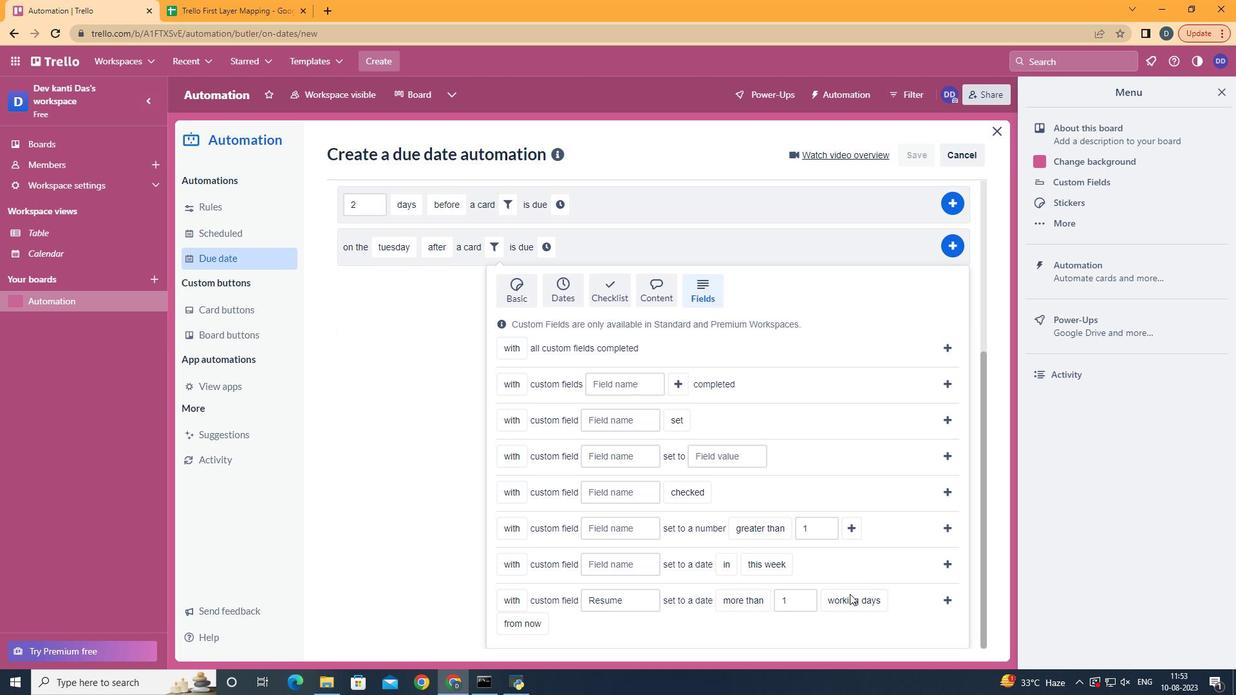 
Action: Mouse scrolled (850, 593) with delta (0, 0)
Screenshot: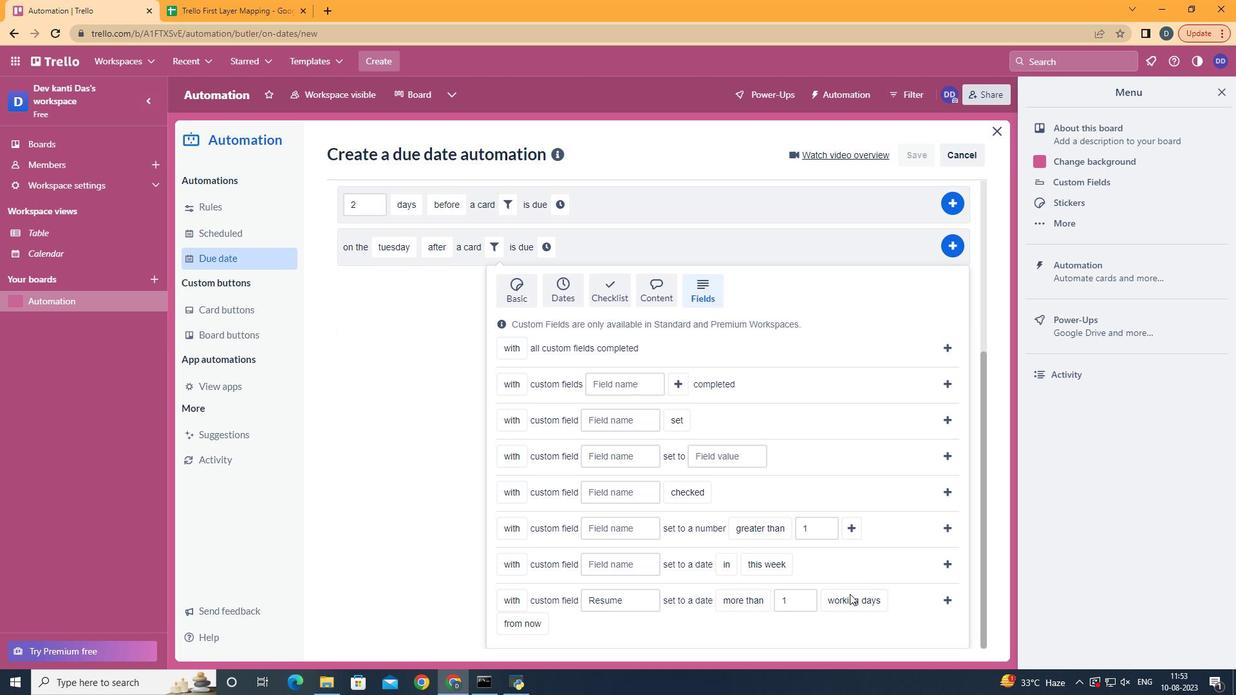 
Action: Mouse scrolled (850, 593) with delta (0, 0)
Screenshot: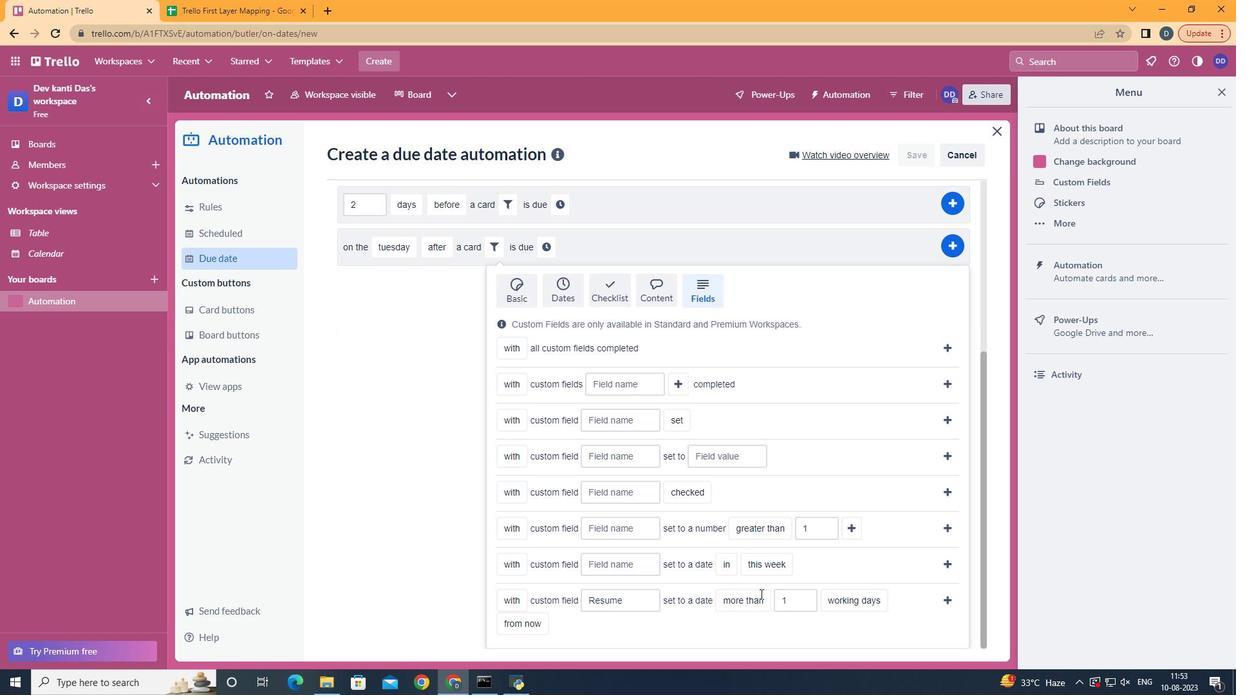 
Action: Mouse moved to (548, 594)
Screenshot: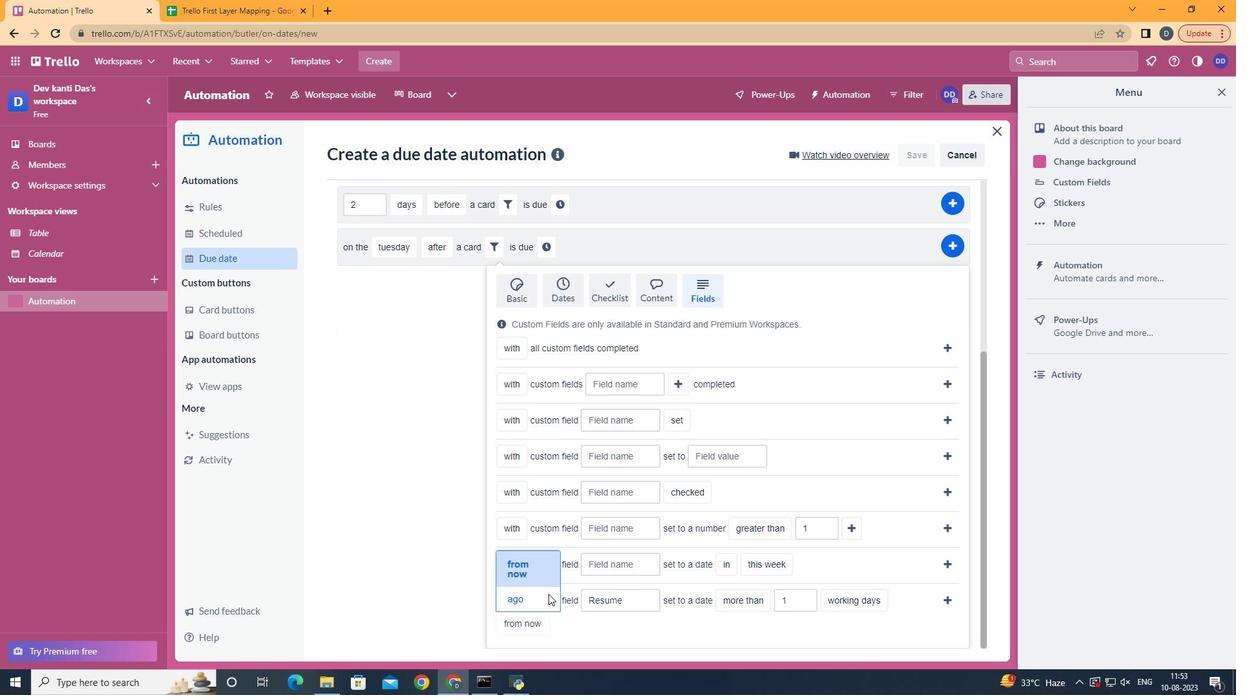 
Action: Mouse pressed left at (548, 594)
Screenshot: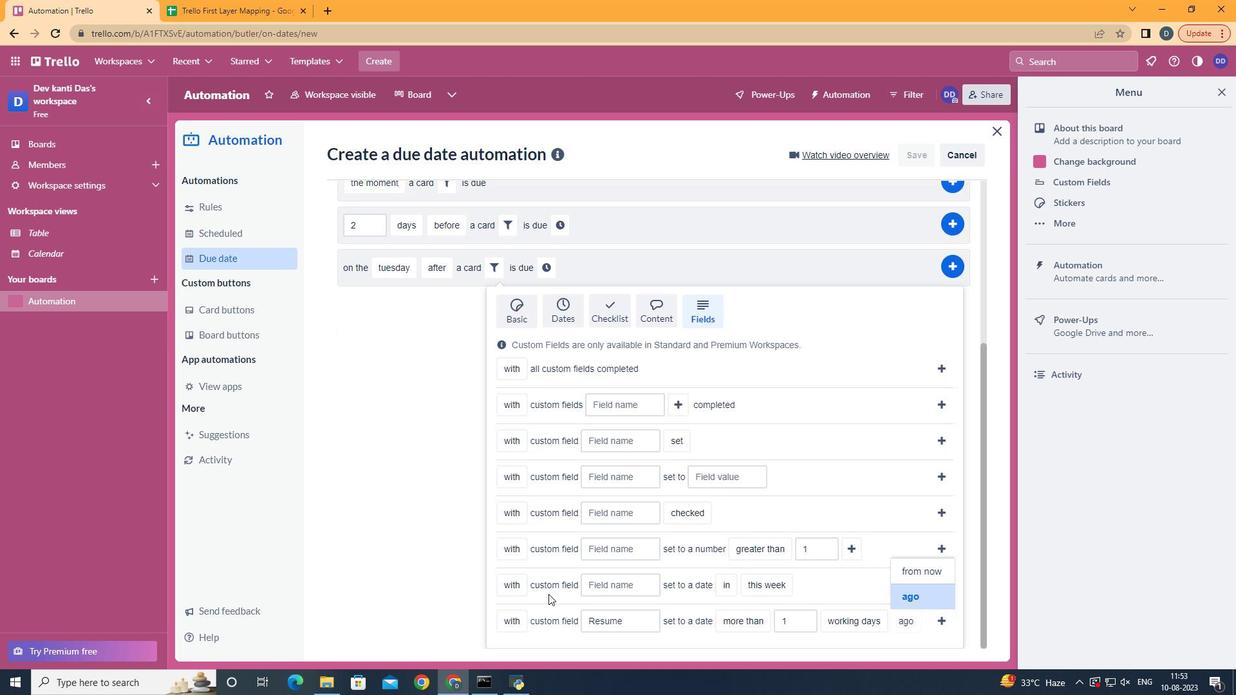 
Action: Mouse moved to (953, 627)
Screenshot: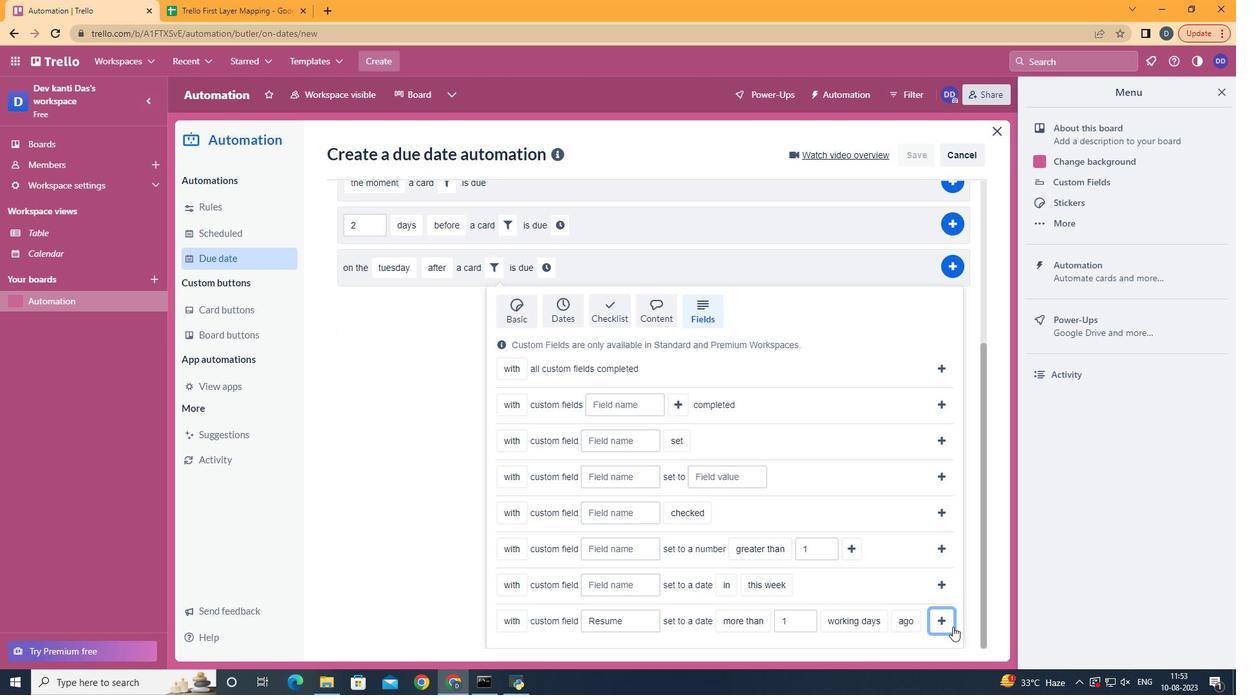 
Action: Mouse pressed left at (953, 627)
Screenshot: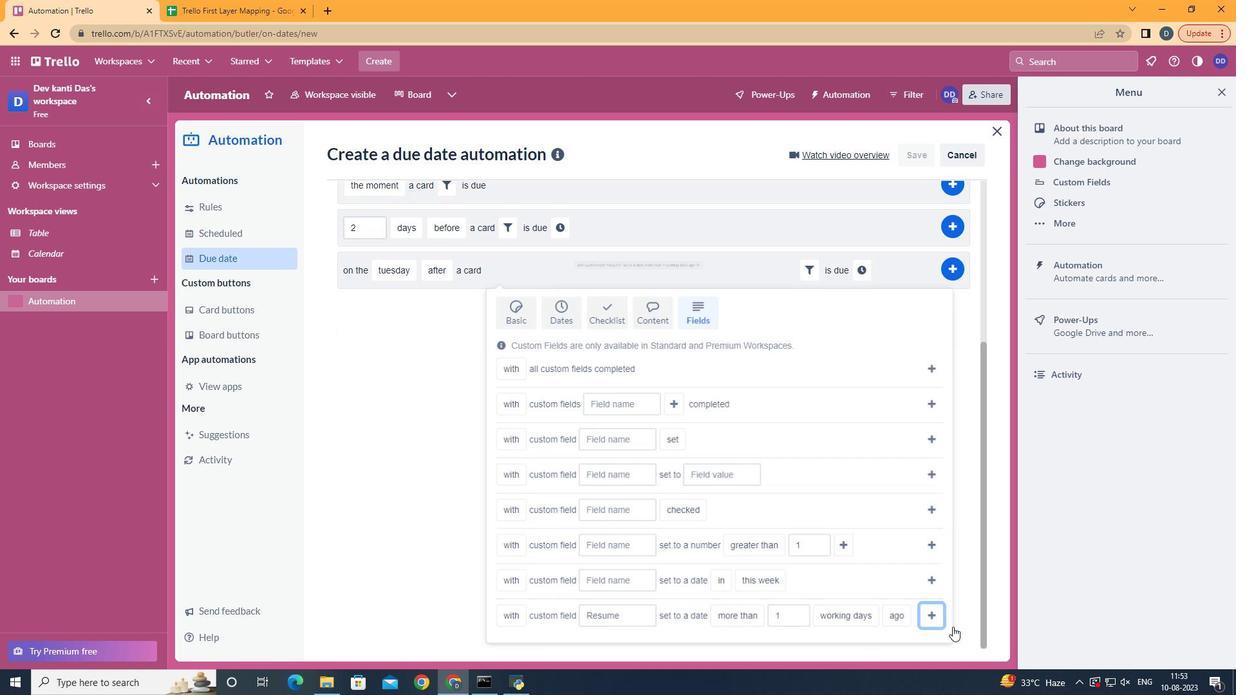 
Action: Mouse moved to (868, 520)
Screenshot: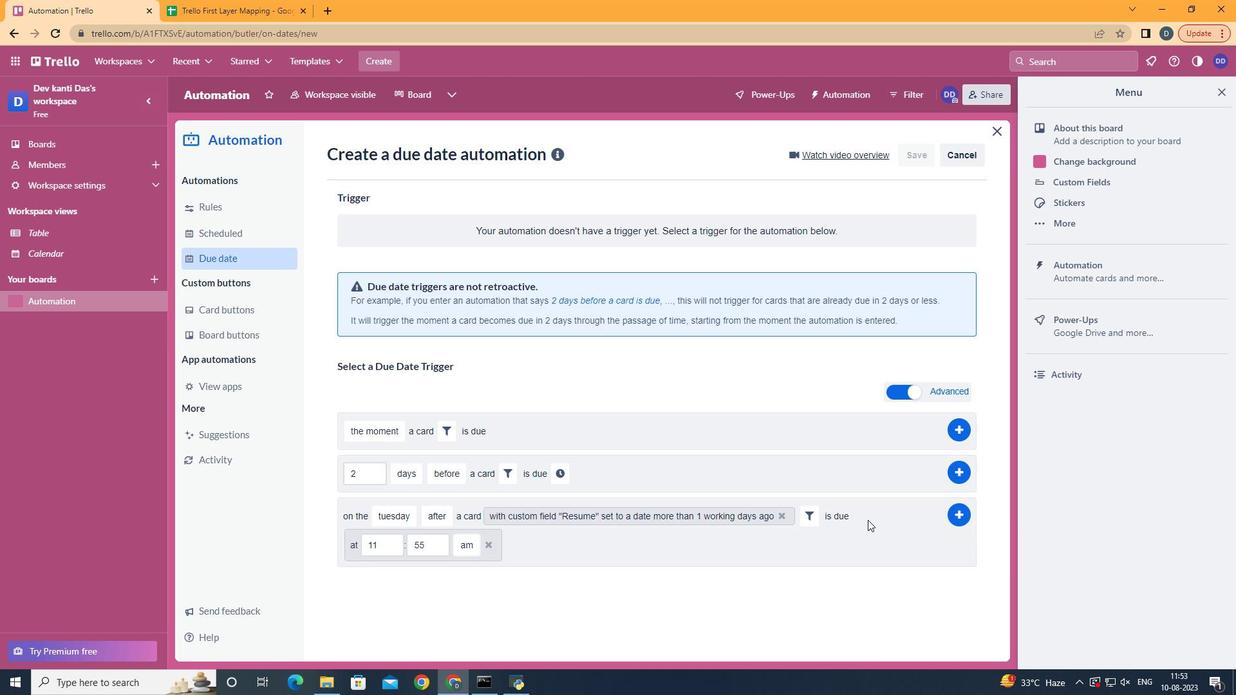 
Action: Mouse pressed left at (868, 520)
Screenshot: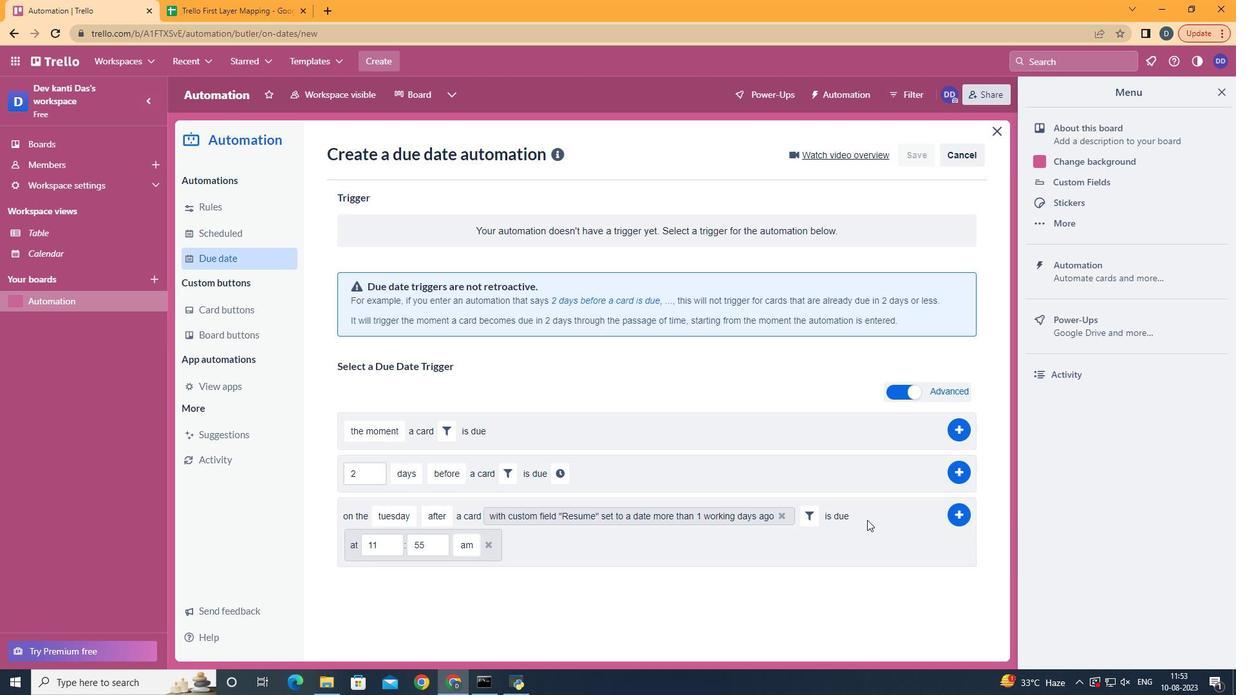 
Action: Mouse moved to (439, 550)
Screenshot: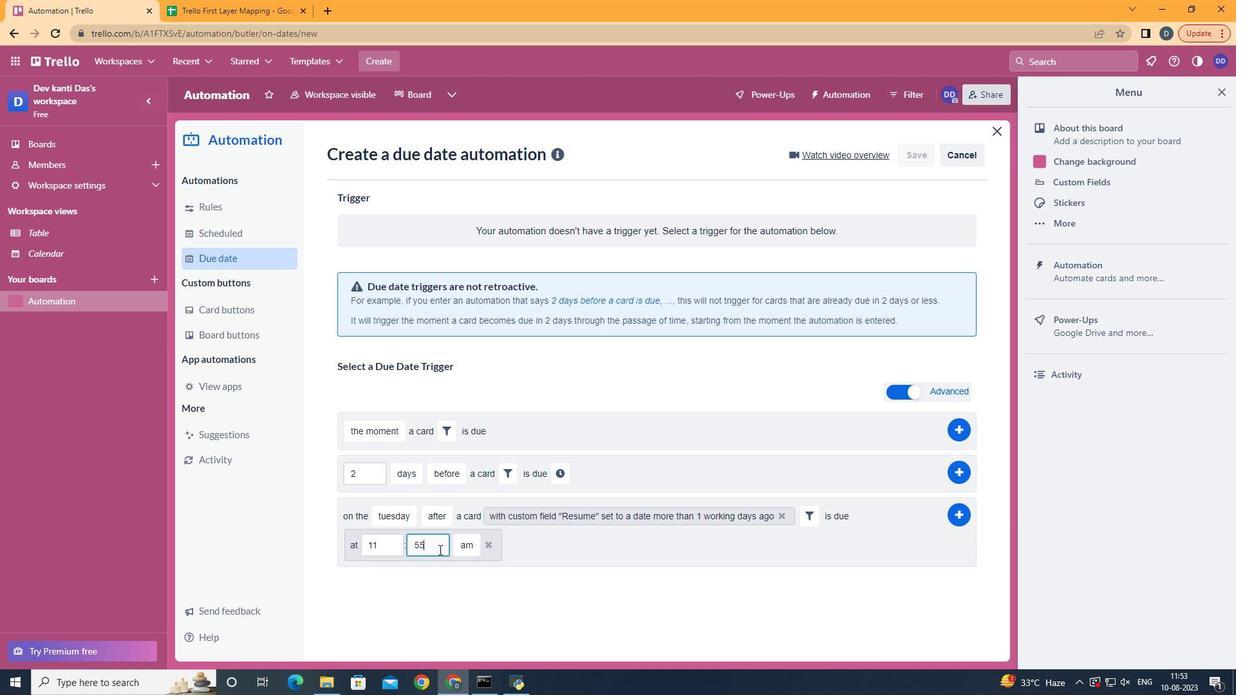 
Action: Mouse pressed left at (439, 550)
Screenshot: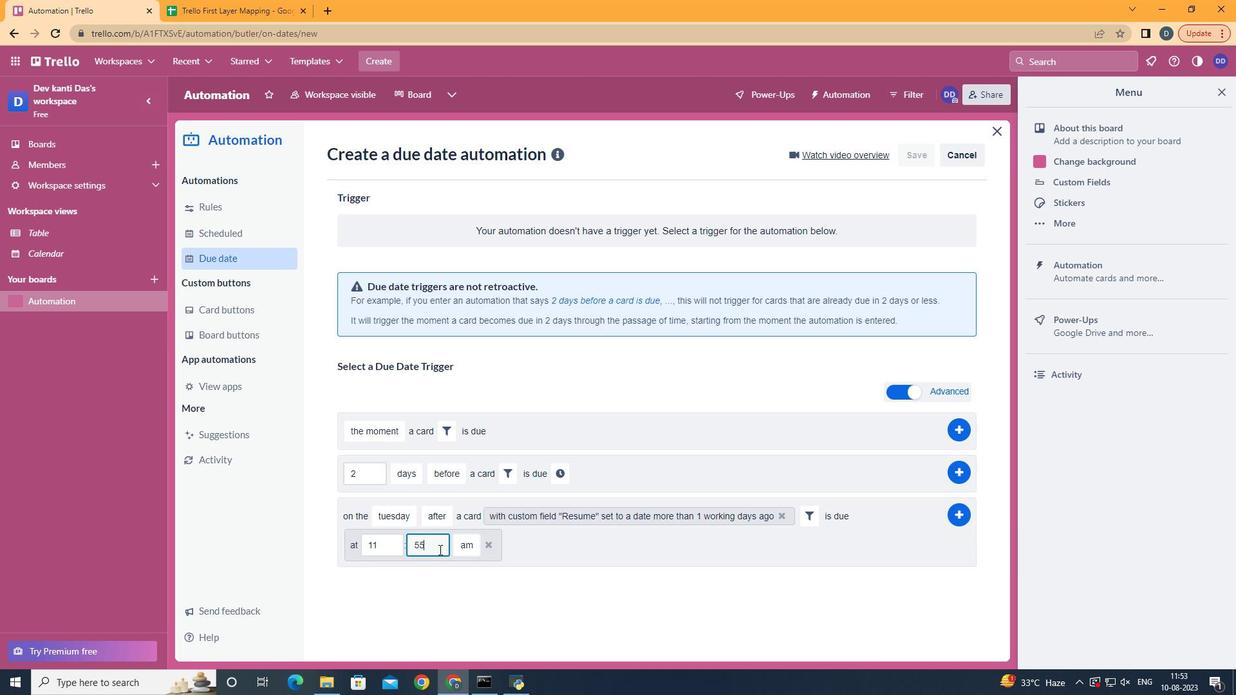 
Action: Mouse moved to (439, 550)
Screenshot: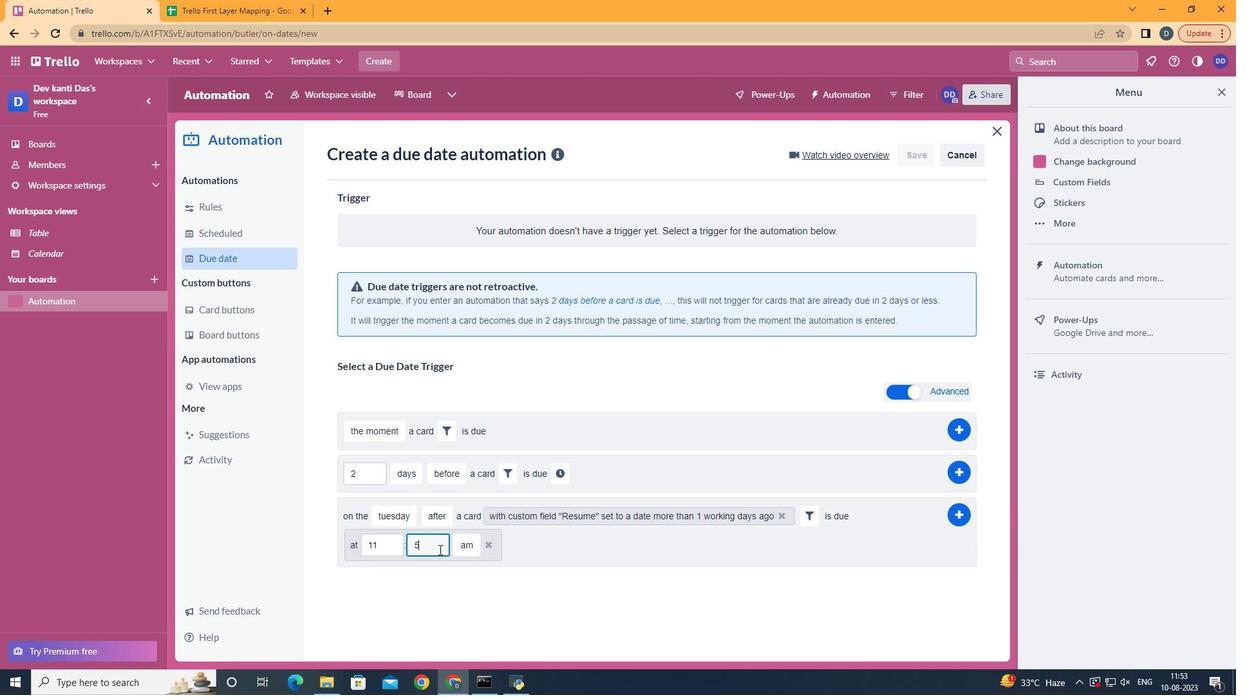 
Action: Key pressed <Key.backspace><Key.backspace>00
Screenshot: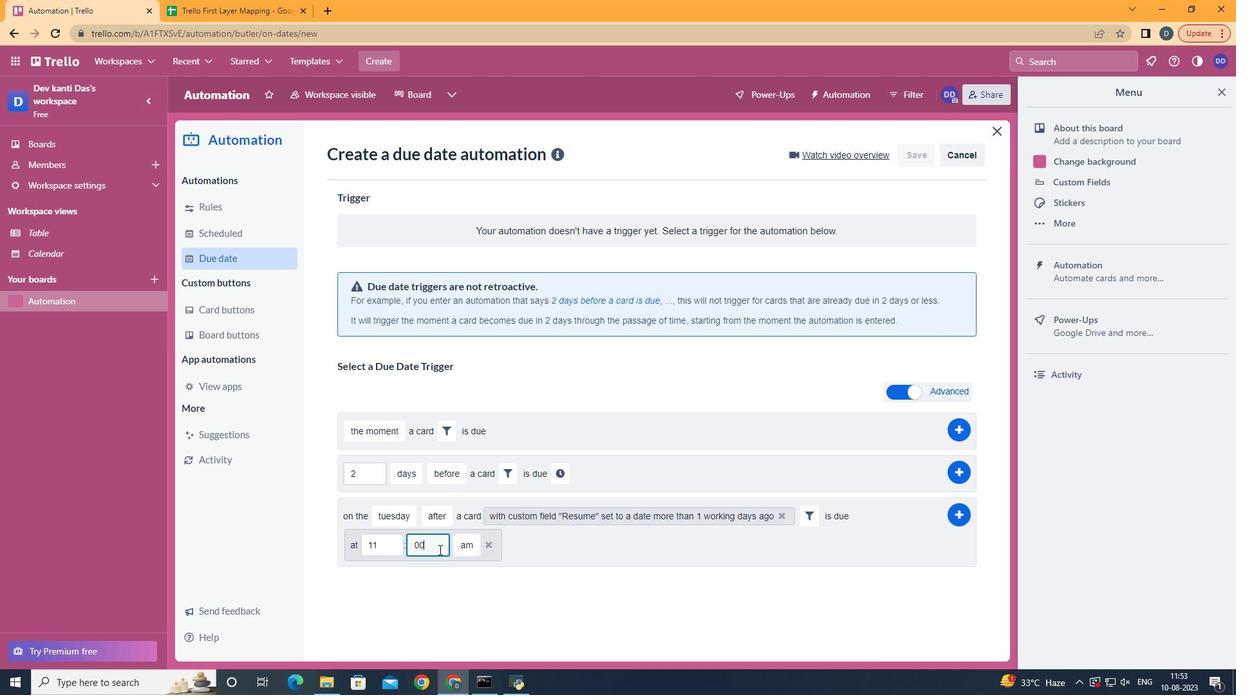 
Action: Mouse moved to (968, 516)
Screenshot: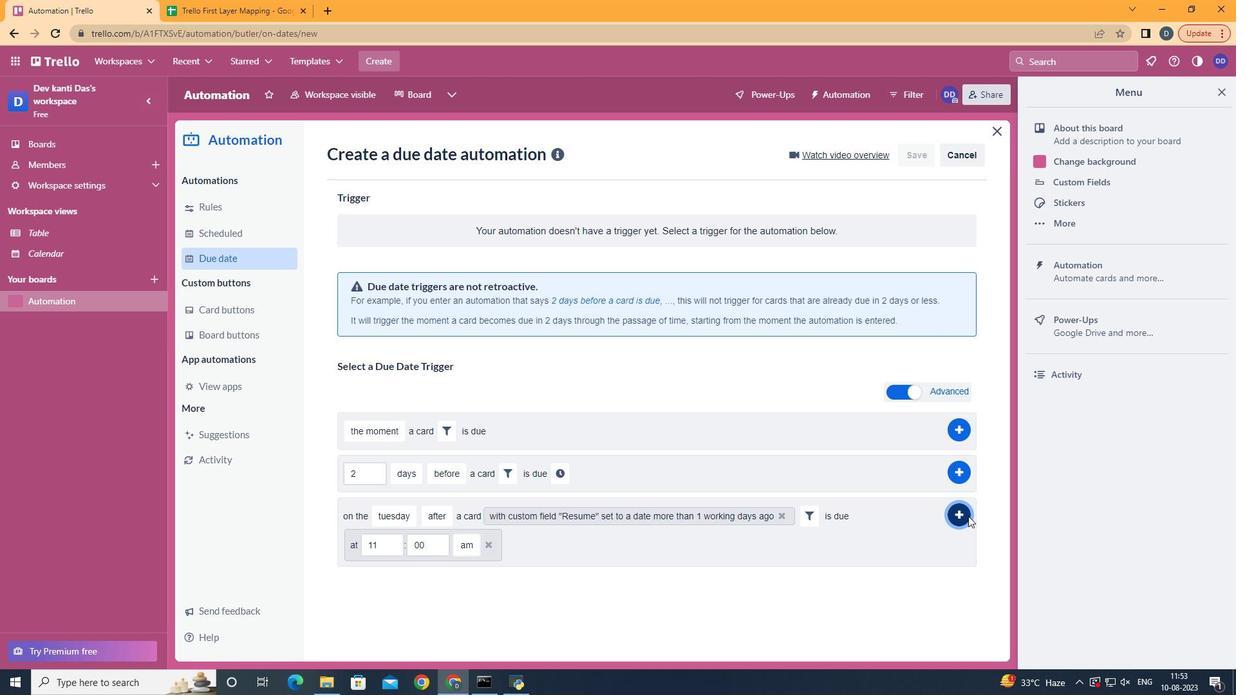 
Action: Mouse pressed left at (968, 516)
Screenshot: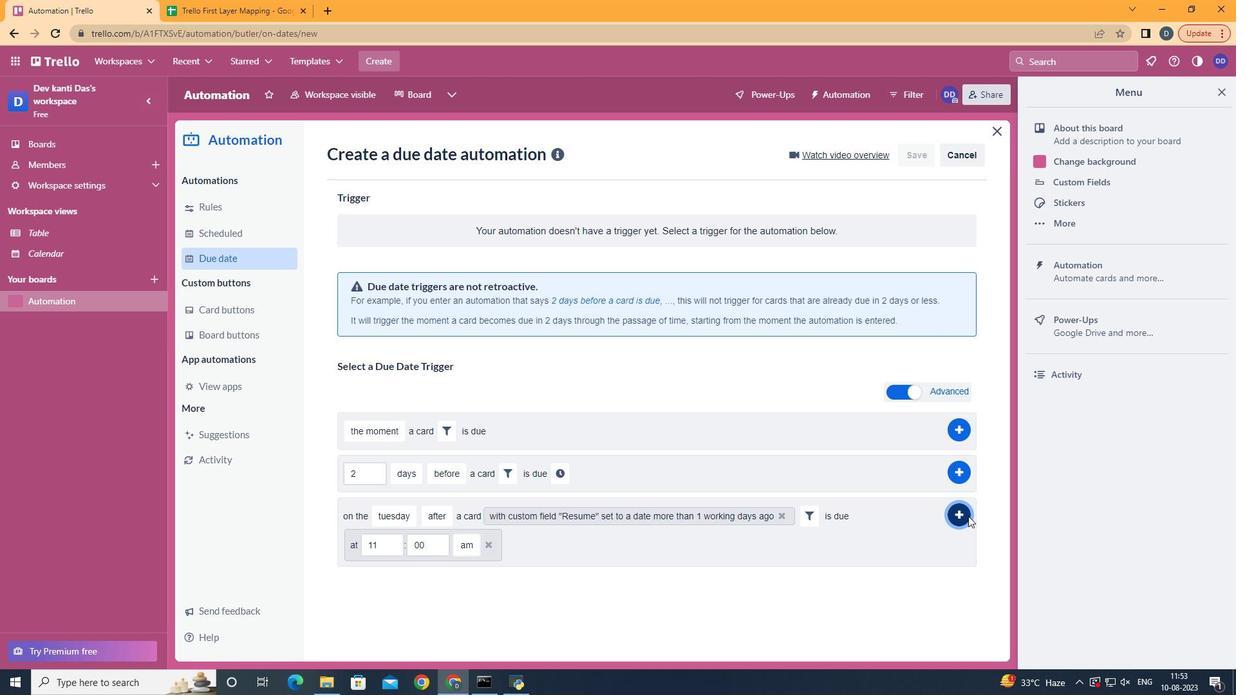 
Action: Mouse moved to (611, 292)
Screenshot: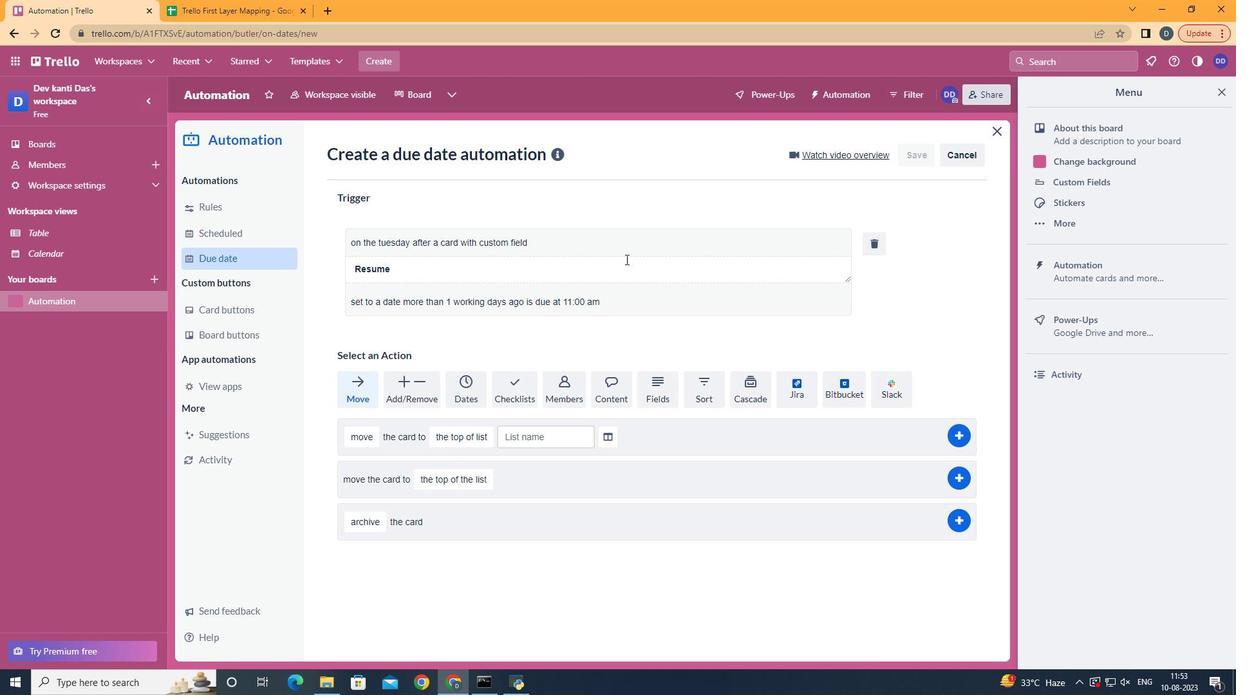 
